 Task: Change  the formatting of the data to Which is  Less than 5, In conditional formating, put the option 'Green Fill with Dark Green Text. . 'add another formatting option Format As Table, insert the option Orange Table style Medium 3 , change the format of Column Width to AutoFit Column Widthand sort the data in Ascending order In the sheet   Powerhouse Sales templetes   book
Action: Mouse moved to (67, 137)
Screenshot: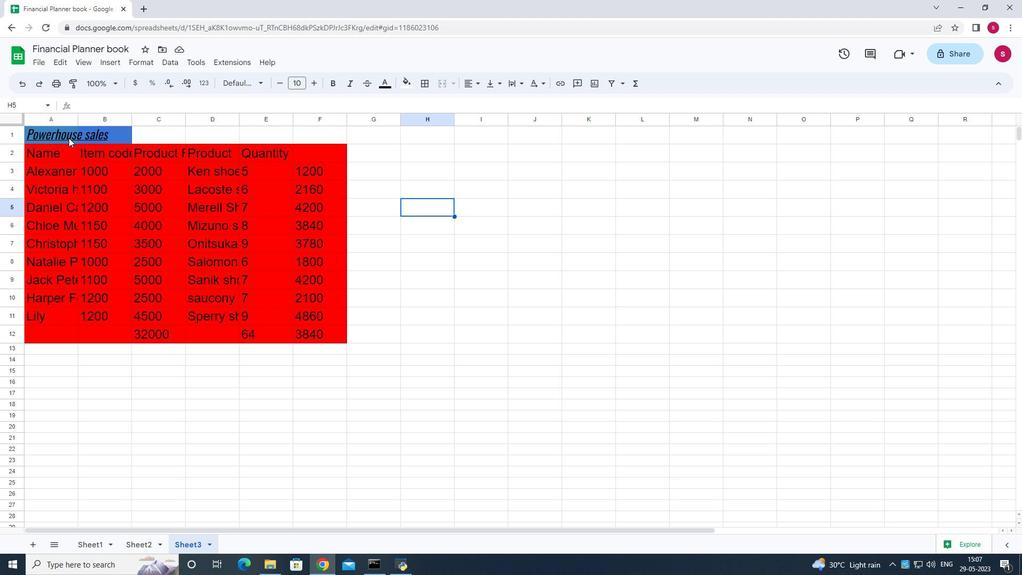 
Action: Mouse pressed left at (67, 137)
Screenshot: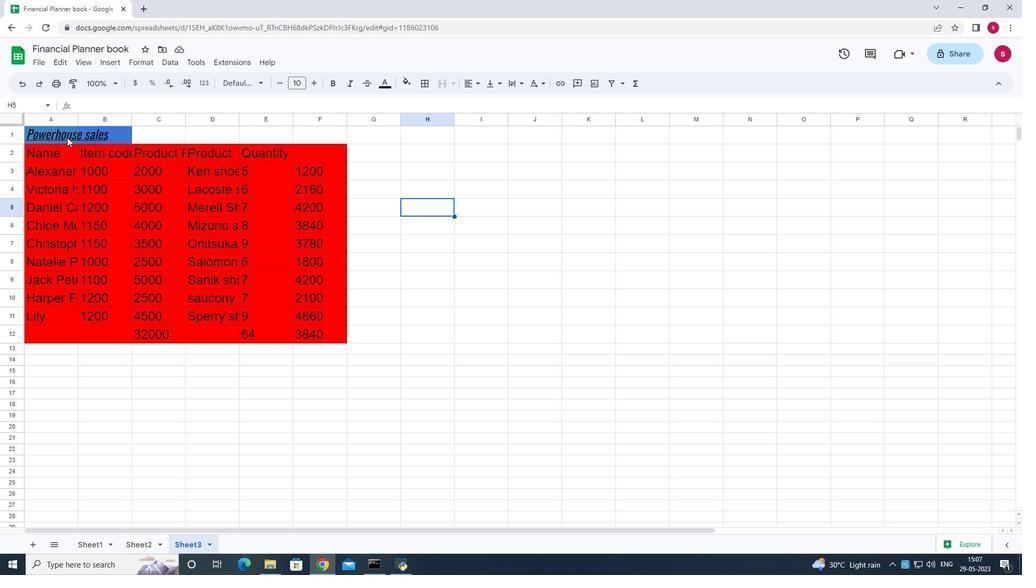 
Action: Mouse moved to (59, 150)
Screenshot: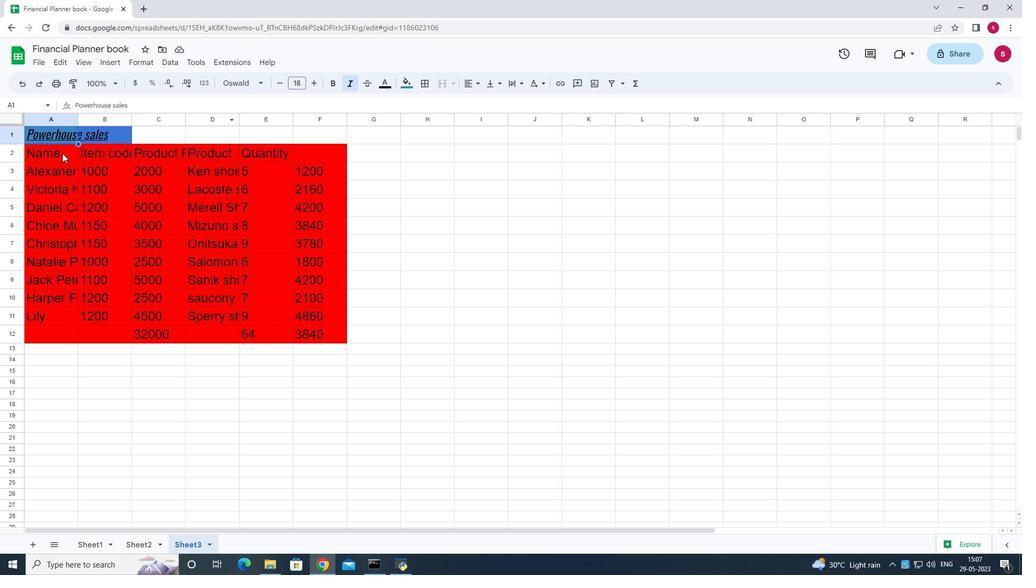 
Action: Mouse pressed left at (59, 150)
Screenshot: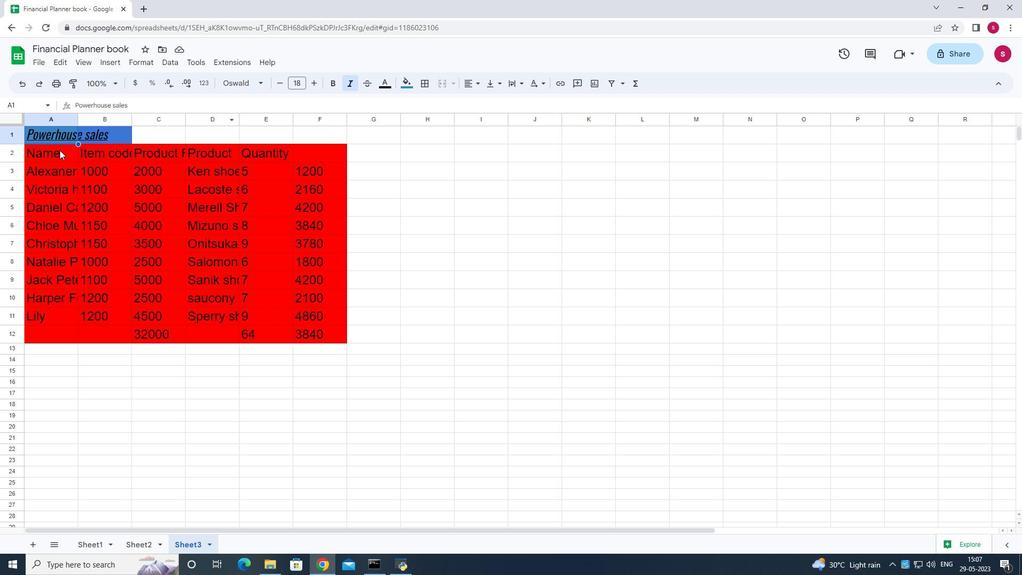 
Action: Mouse moved to (64, 151)
Screenshot: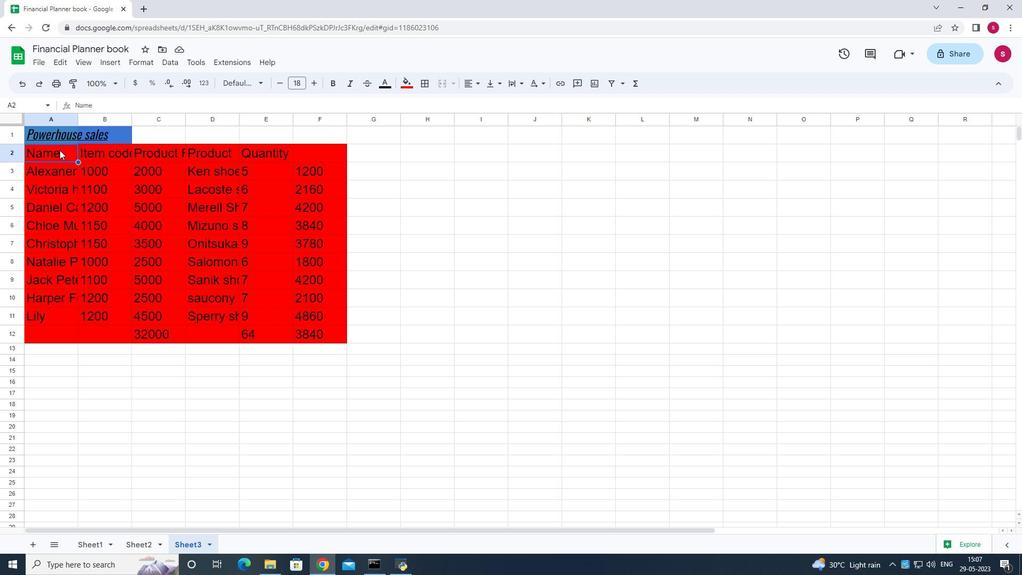 
Action: Mouse pressed left at (64, 151)
Screenshot: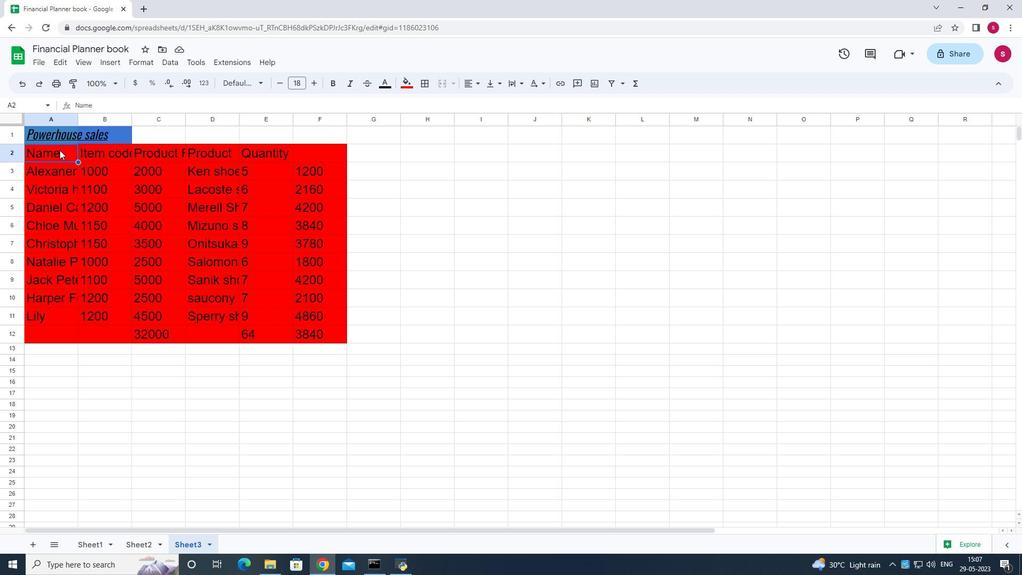 
Action: Mouse moved to (386, 89)
Screenshot: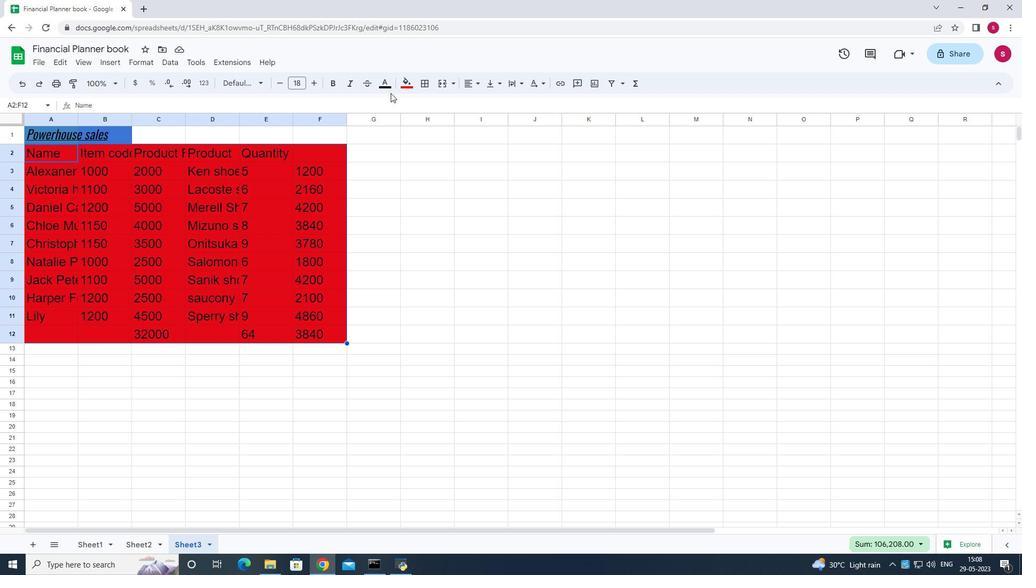 
Action: Mouse pressed left at (386, 89)
Screenshot: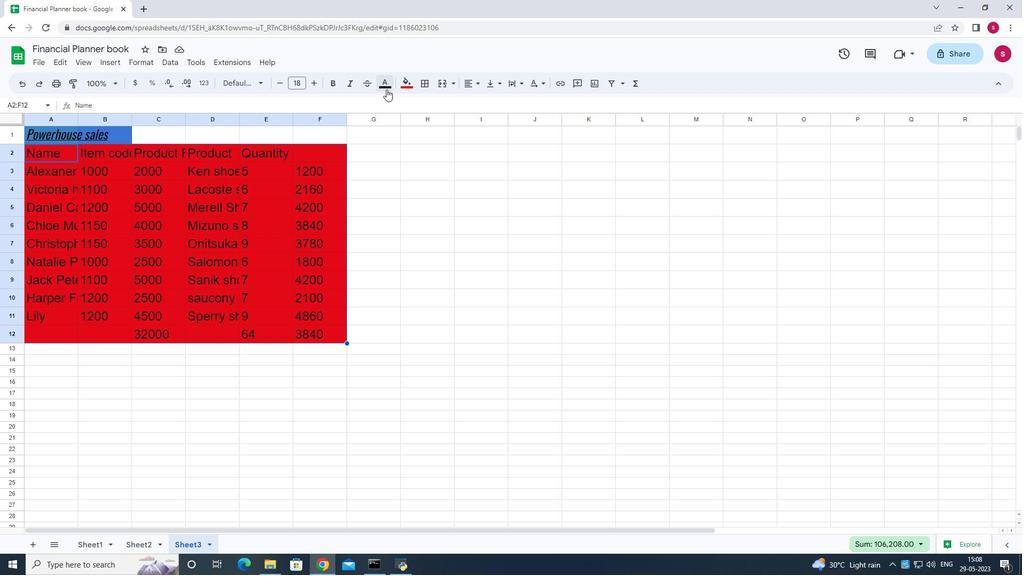 
Action: Mouse moved to (438, 189)
Screenshot: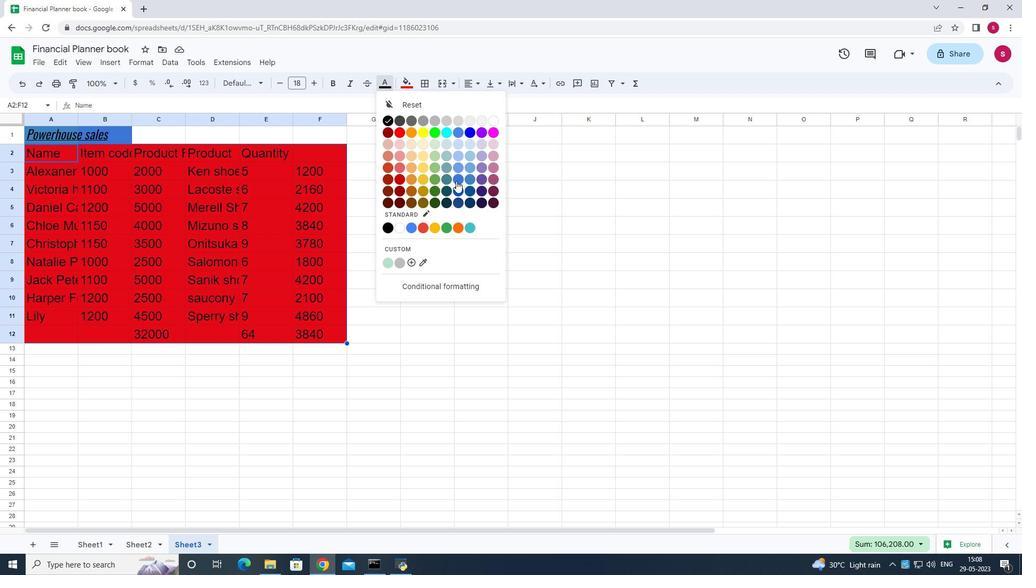 
Action: Mouse pressed left at (438, 189)
Screenshot: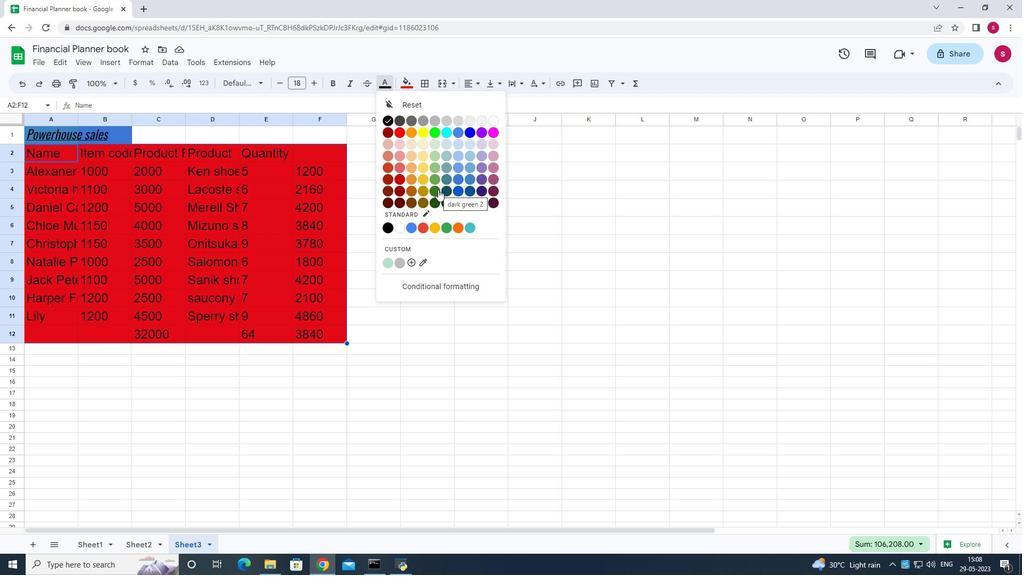
Action: Mouse moved to (410, 80)
Screenshot: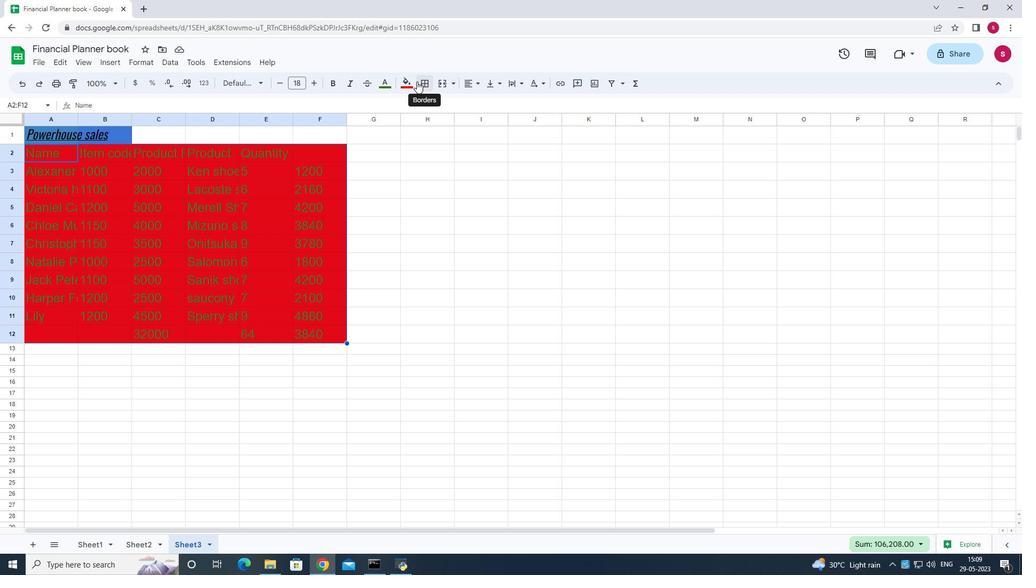 
Action: Mouse pressed left at (410, 80)
Screenshot: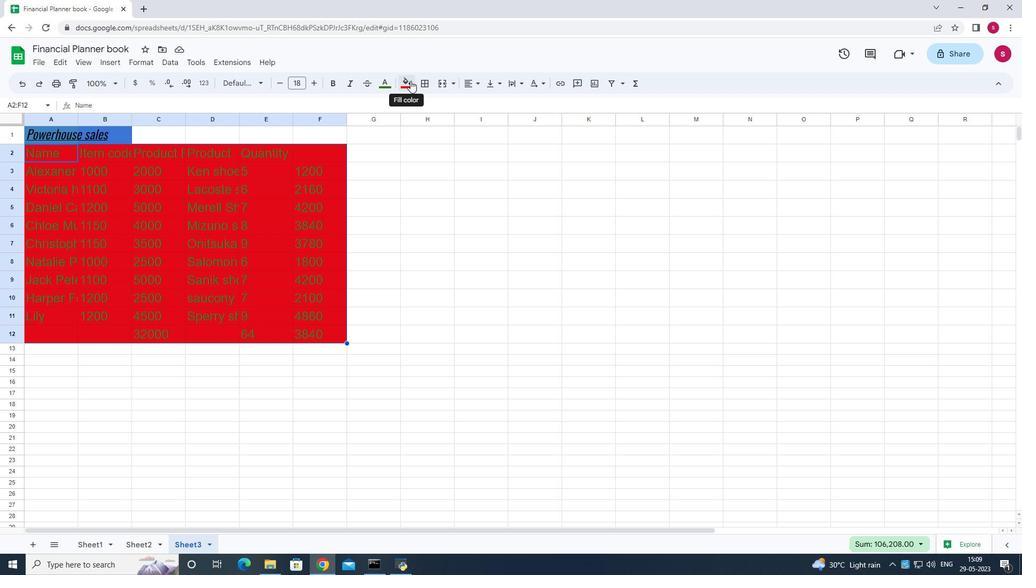 
Action: Mouse moved to (258, 75)
Screenshot: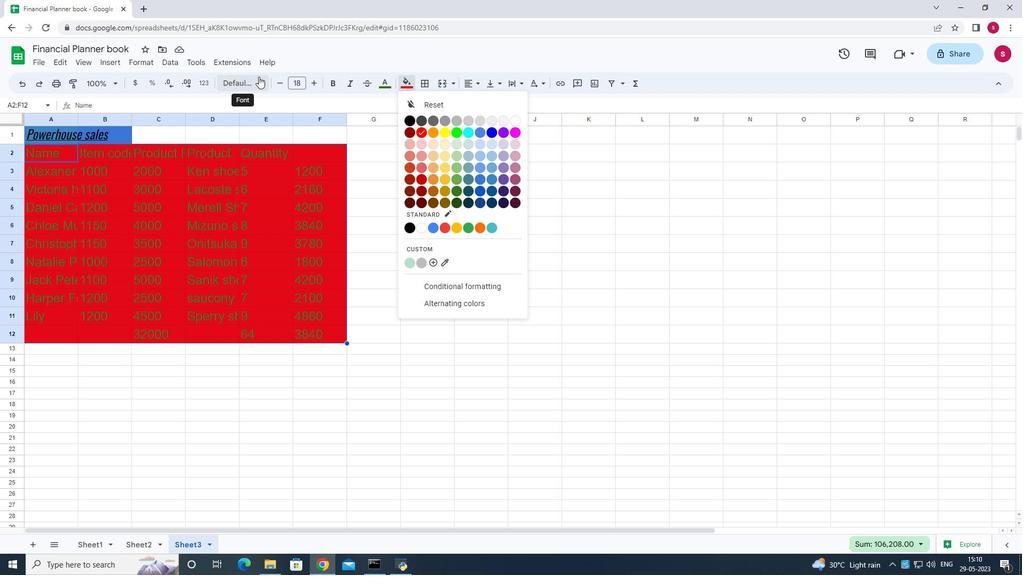 
Action: Mouse pressed left at (258, 75)
Screenshot: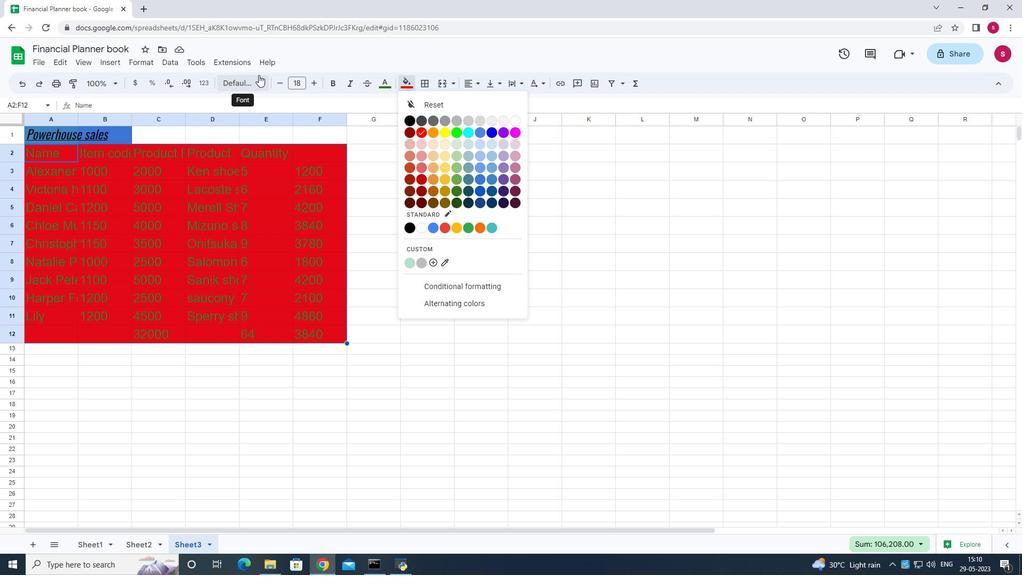 
Action: Mouse moved to (242, 294)
Screenshot: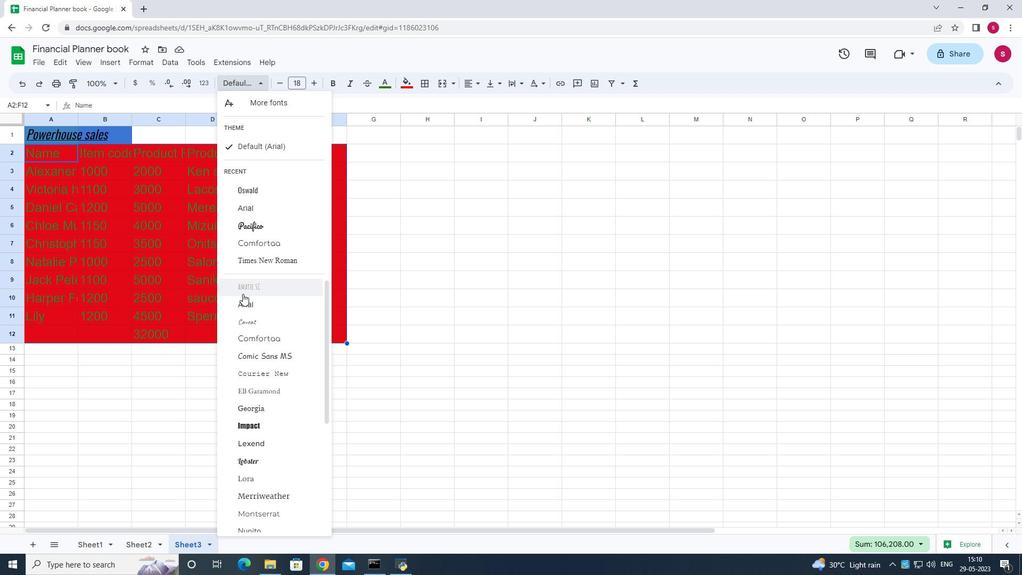 
Action: Mouse scrolled (242, 294) with delta (0, 0)
Screenshot: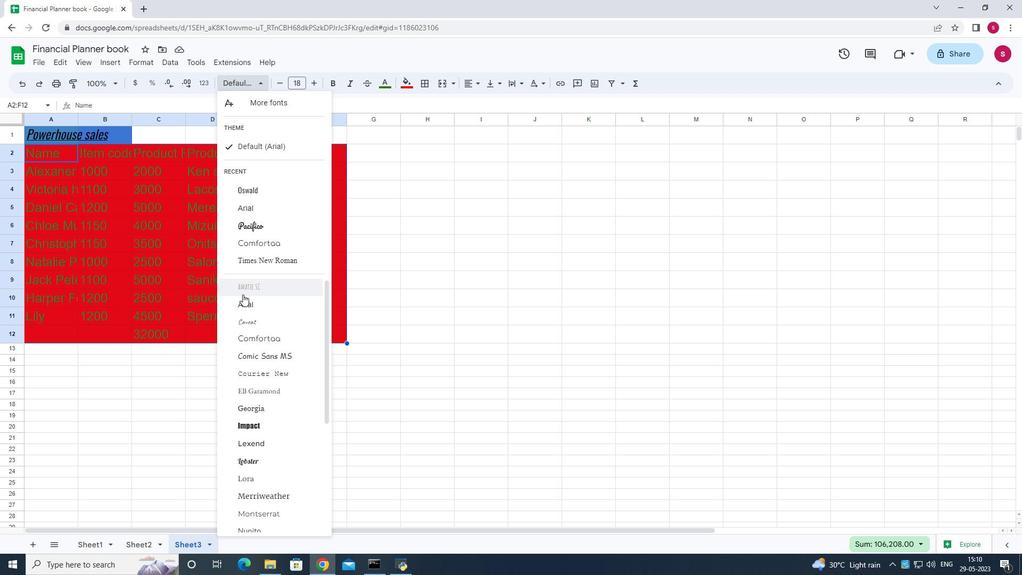 
Action: Mouse scrolled (242, 294) with delta (0, 0)
Screenshot: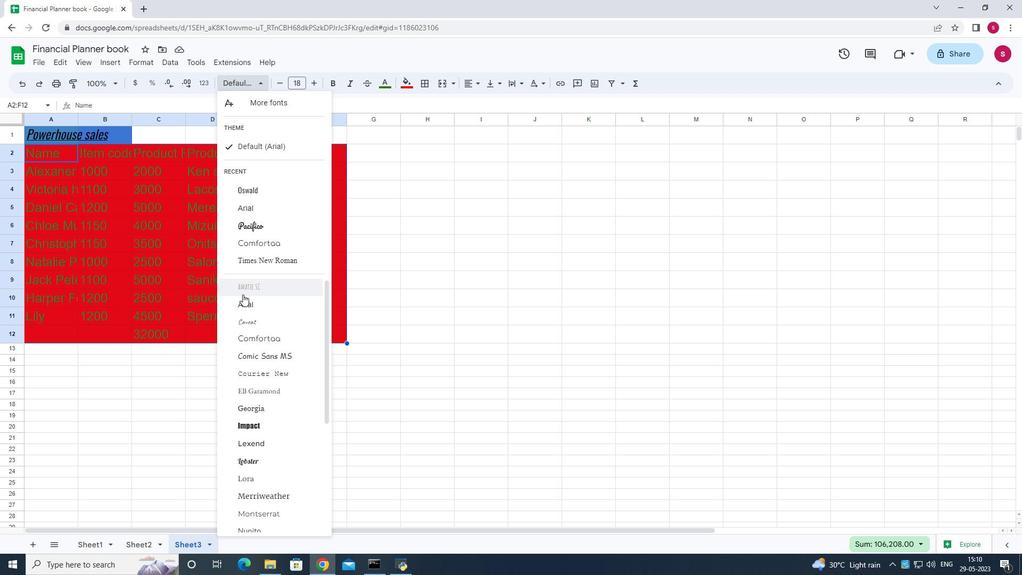 
Action: Mouse scrolled (242, 294) with delta (0, 0)
Screenshot: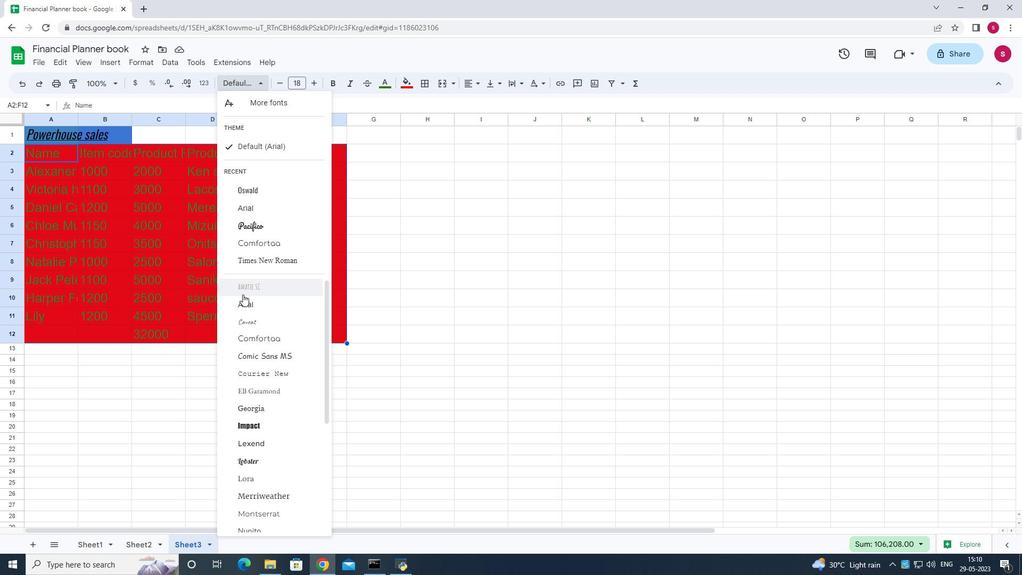 
Action: Mouse scrolled (242, 294) with delta (0, 0)
Screenshot: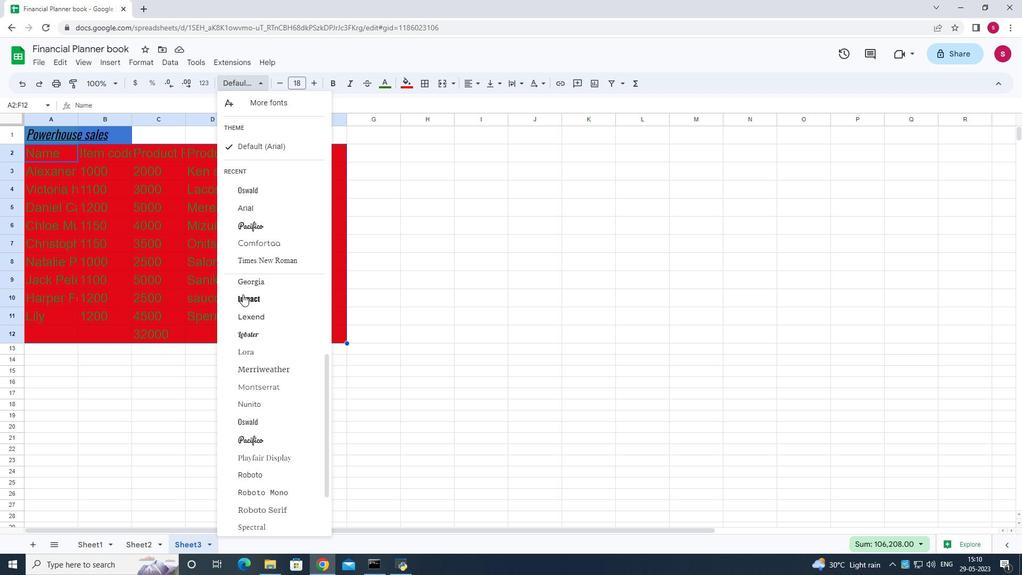 
Action: Mouse scrolled (242, 294) with delta (0, 0)
Screenshot: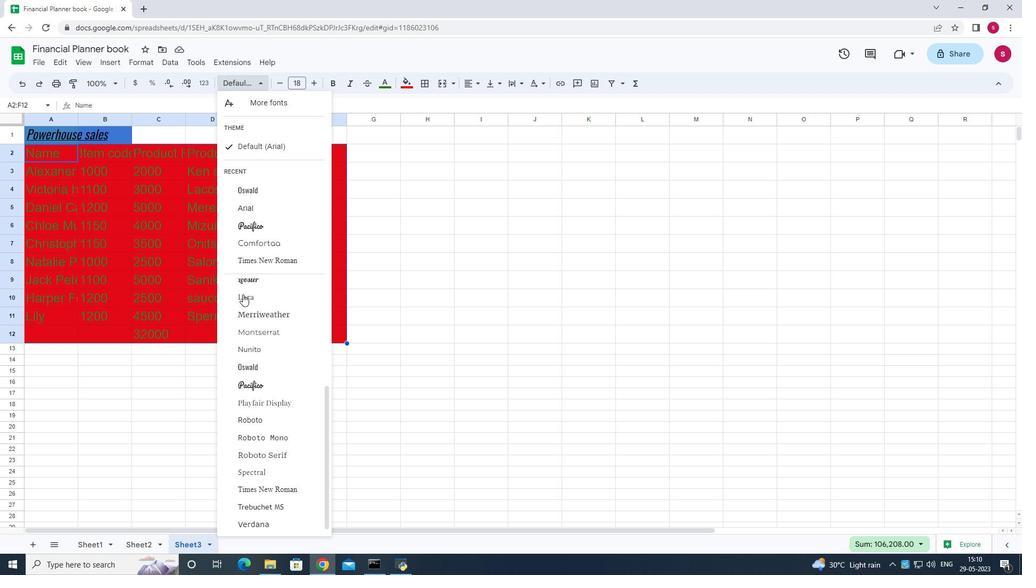 
Action: Mouse scrolled (242, 294) with delta (0, 0)
Screenshot: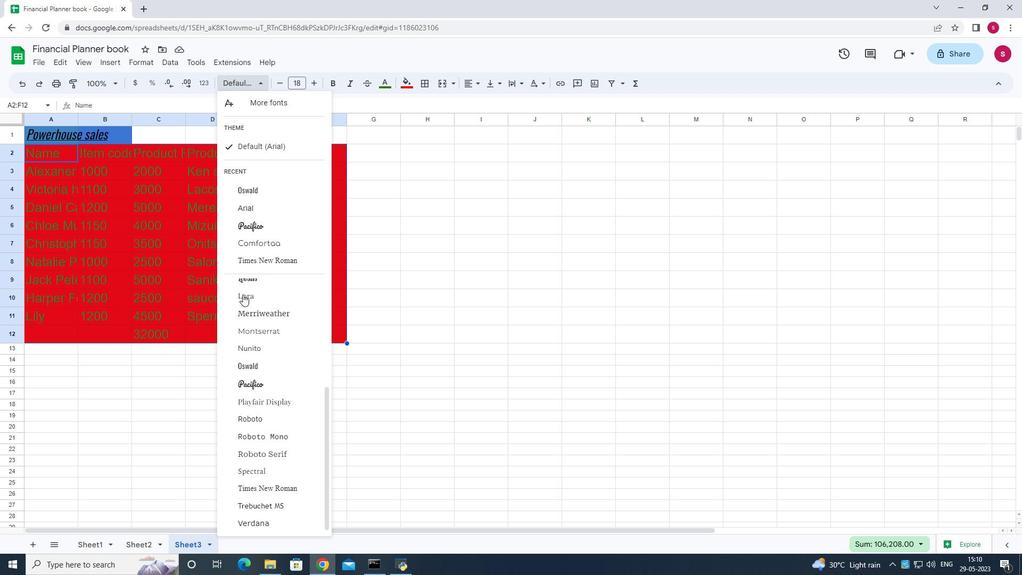 
Action: Mouse scrolled (242, 294) with delta (0, 0)
Screenshot: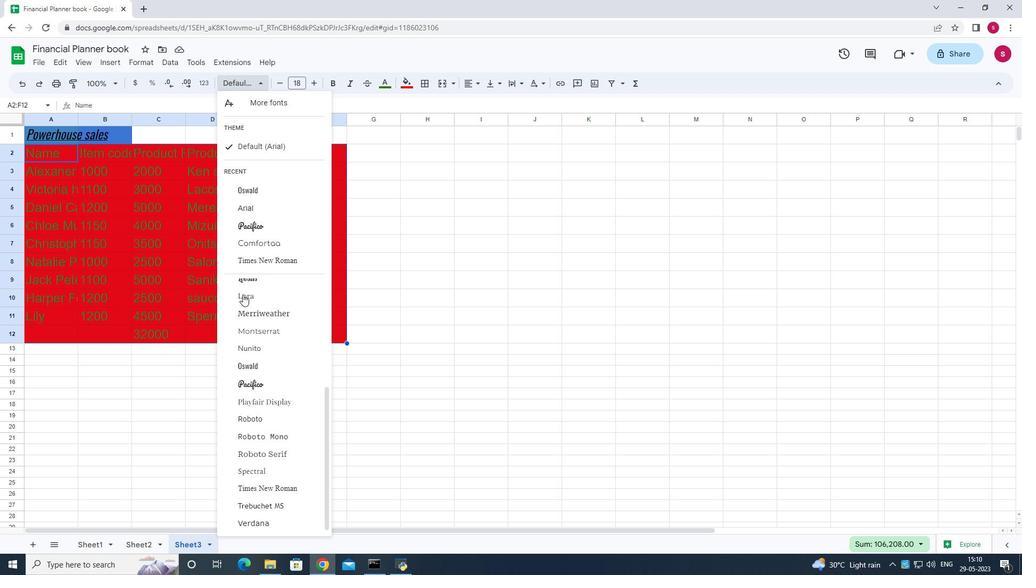 
Action: Mouse moved to (588, 317)
Screenshot: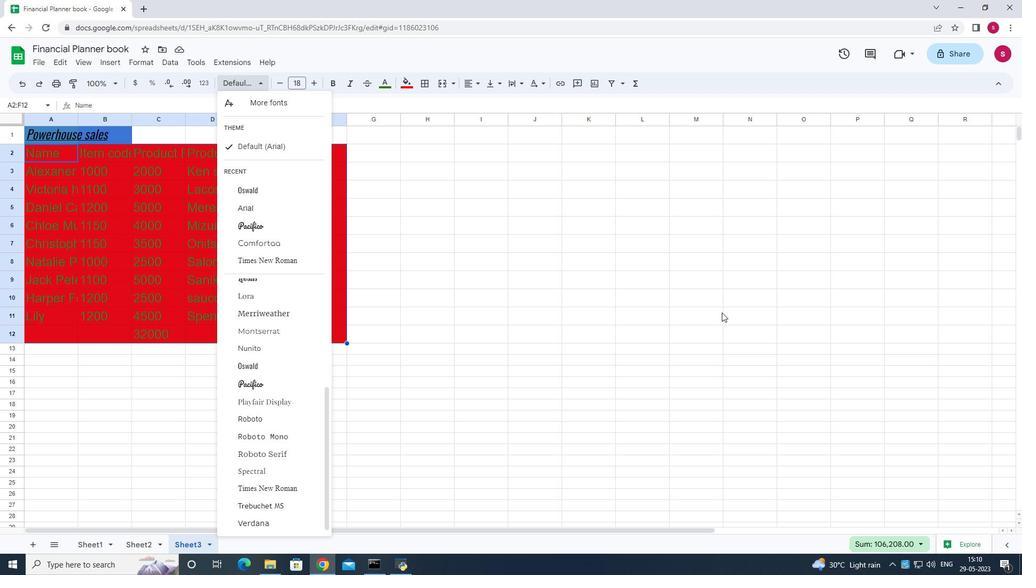 
Action: Mouse pressed left at (588, 317)
Screenshot: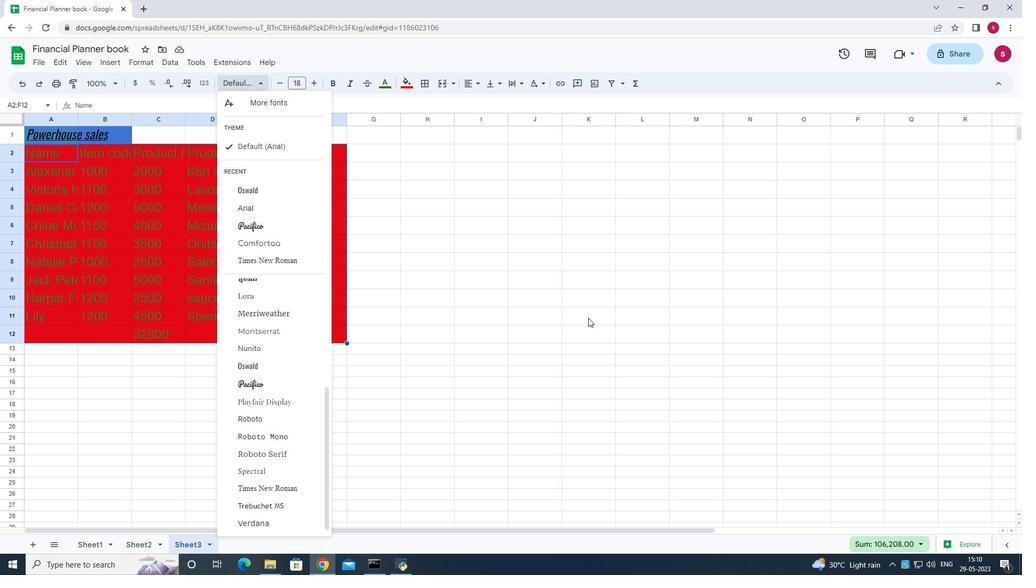 
Action: Mouse moved to (116, 62)
Screenshot: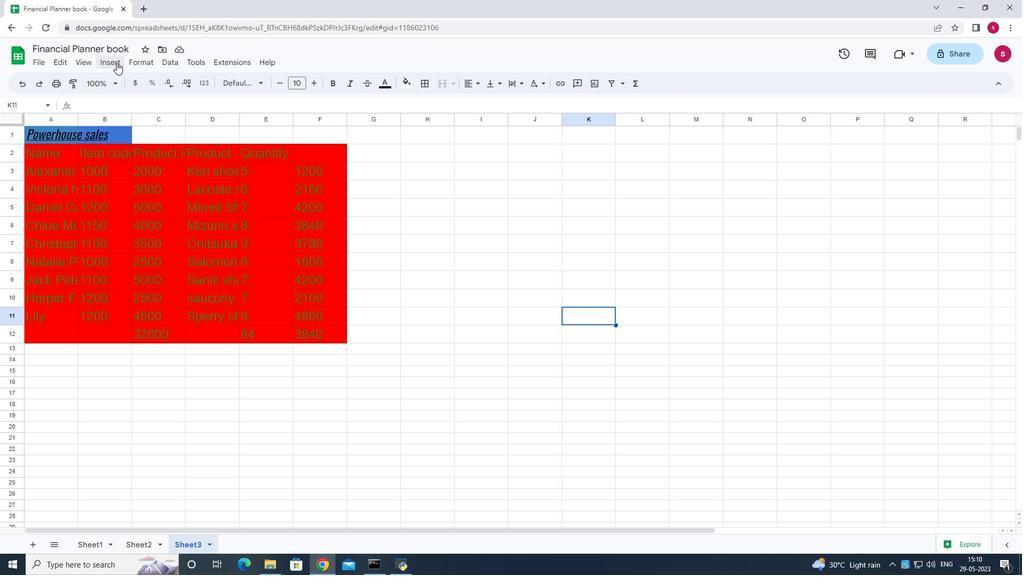 
Action: Mouse pressed left at (116, 62)
Screenshot: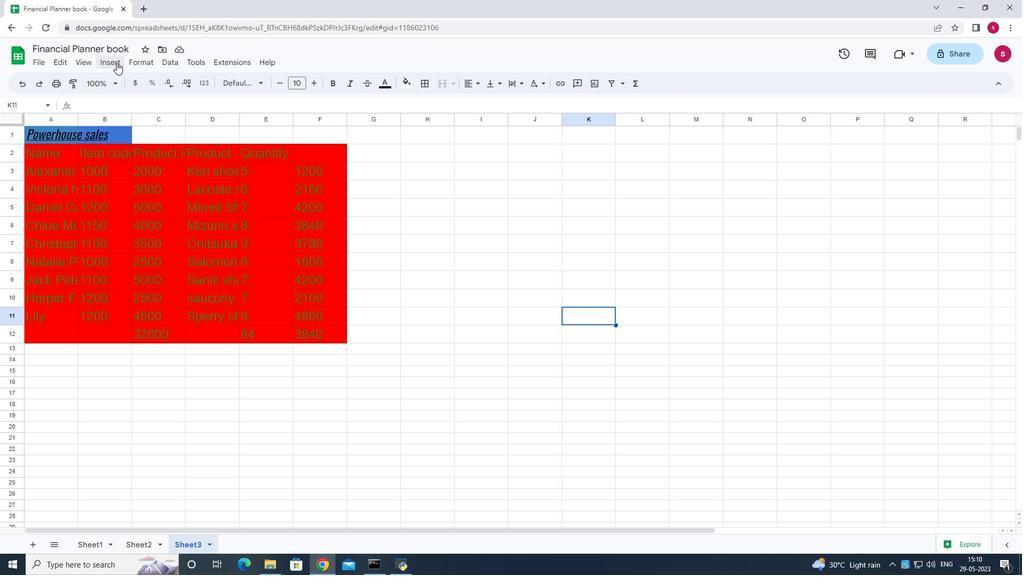 
Action: Mouse moved to (150, 189)
Screenshot: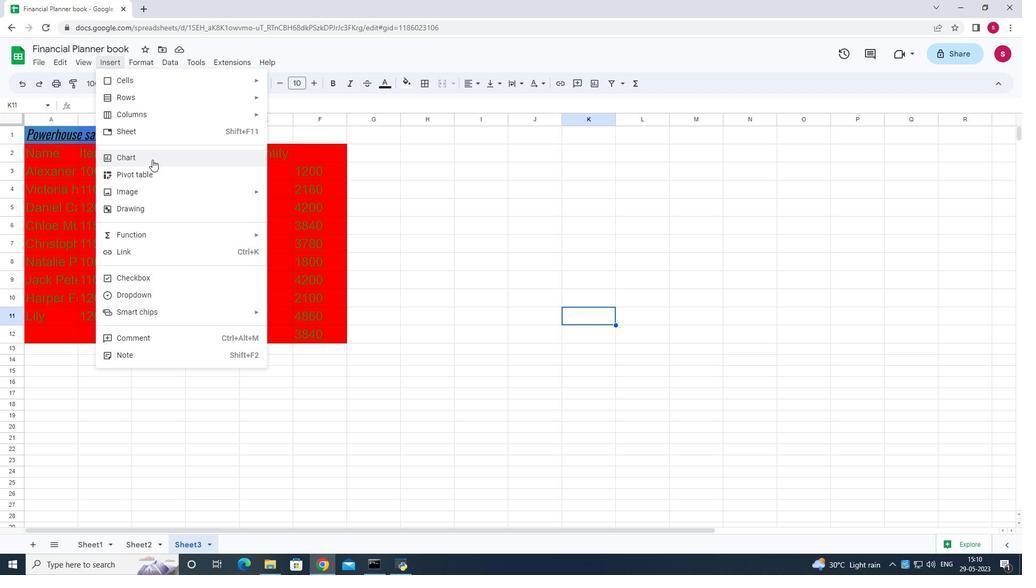 
Action: Mouse scrolled (150, 189) with delta (0, 0)
Screenshot: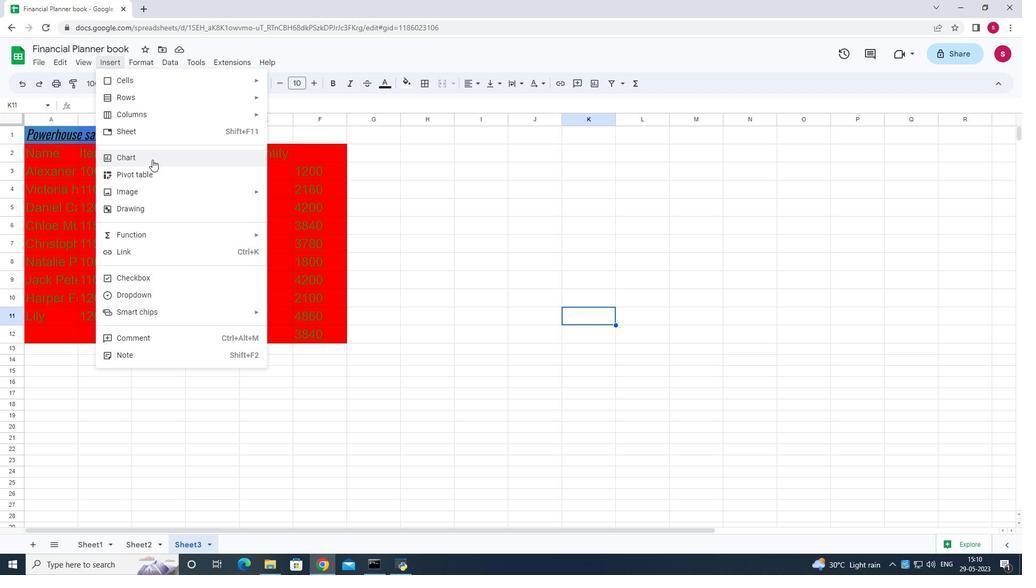 
Action: Mouse moved to (429, 207)
Screenshot: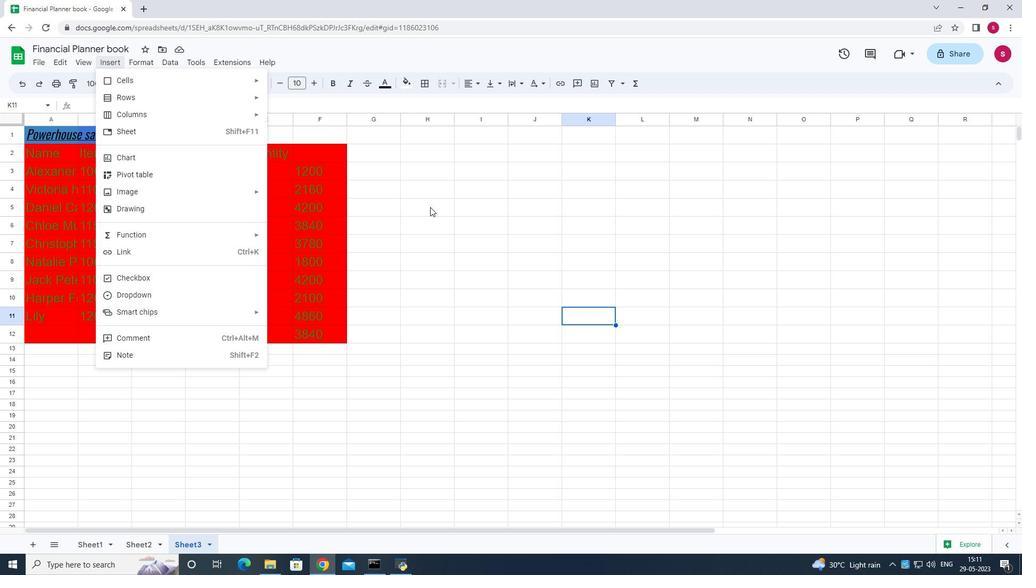 
Action: Mouse pressed left at (429, 207)
Screenshot: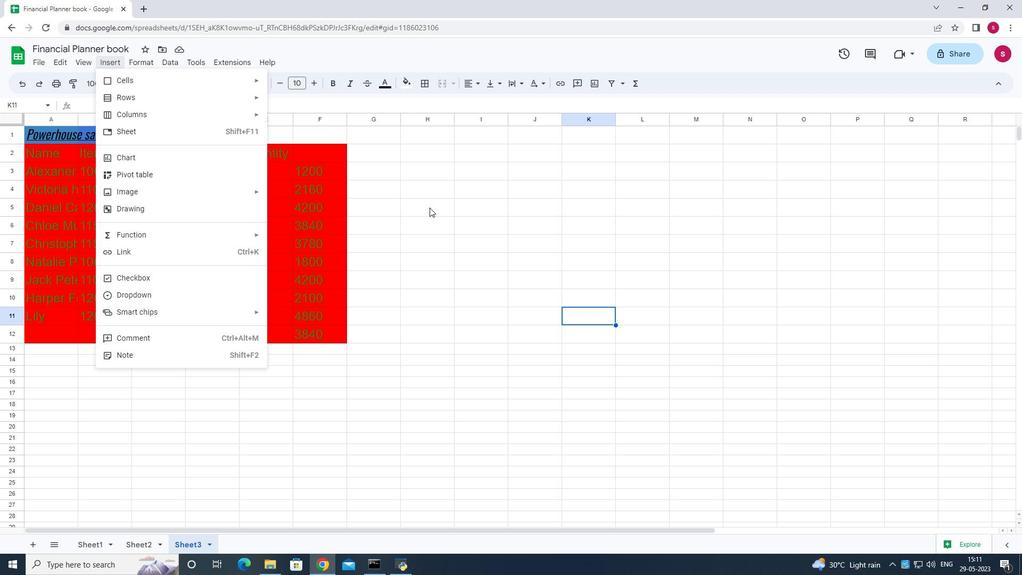 
Action: Mouse moved to (79, 57)
Screenshot: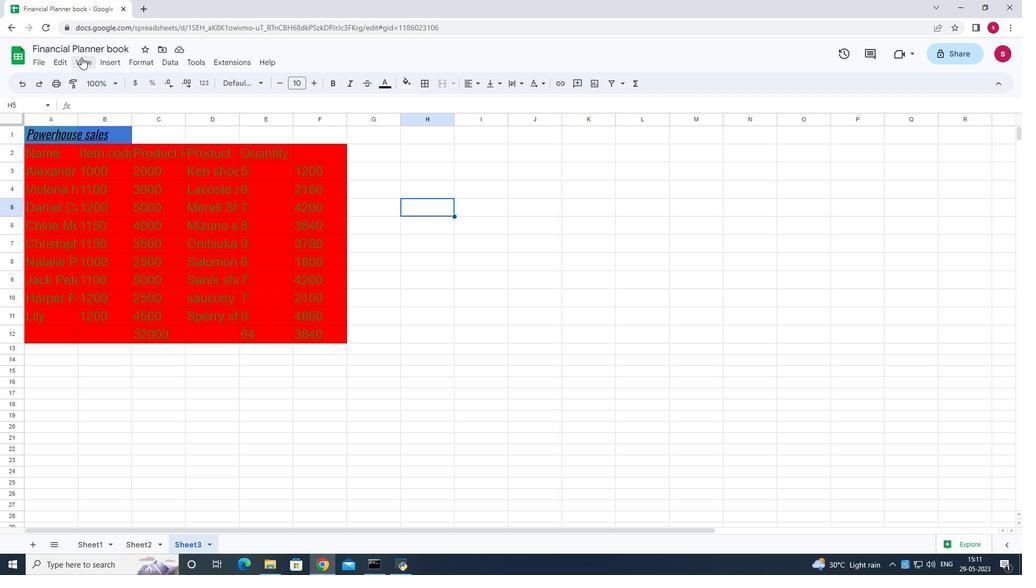 
Action: Mouse pressed left at (79, 57)
Screenshot: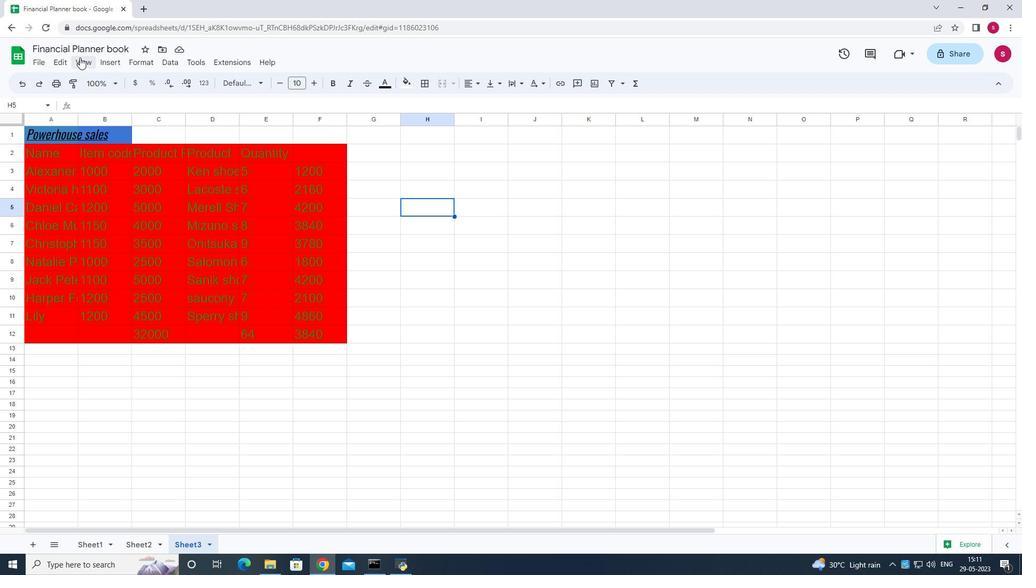 
Action: Mouse moved to (113, 55)
Screenshot: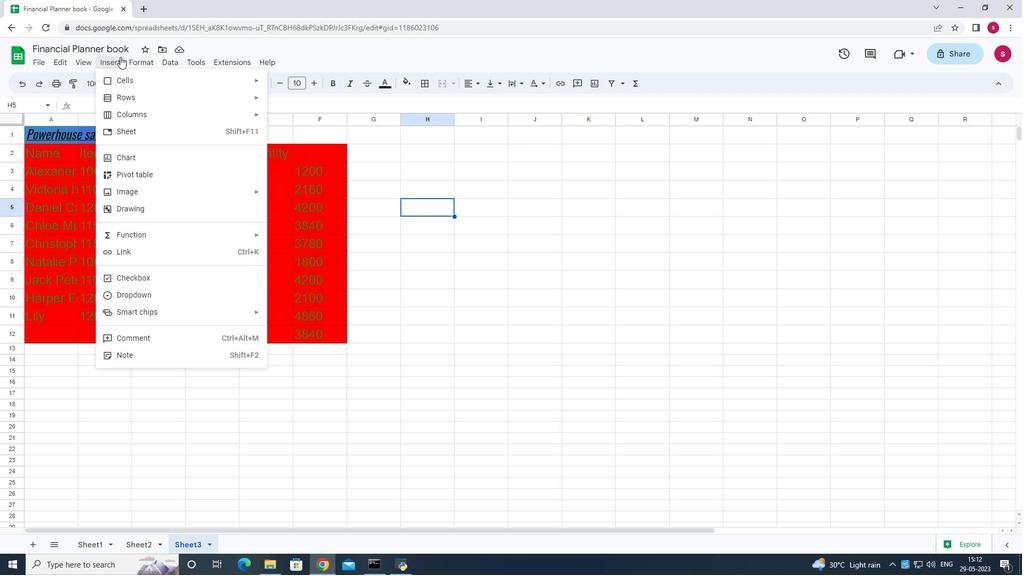 
Action: Mouse pressed left at (113, 55)
Screenshot: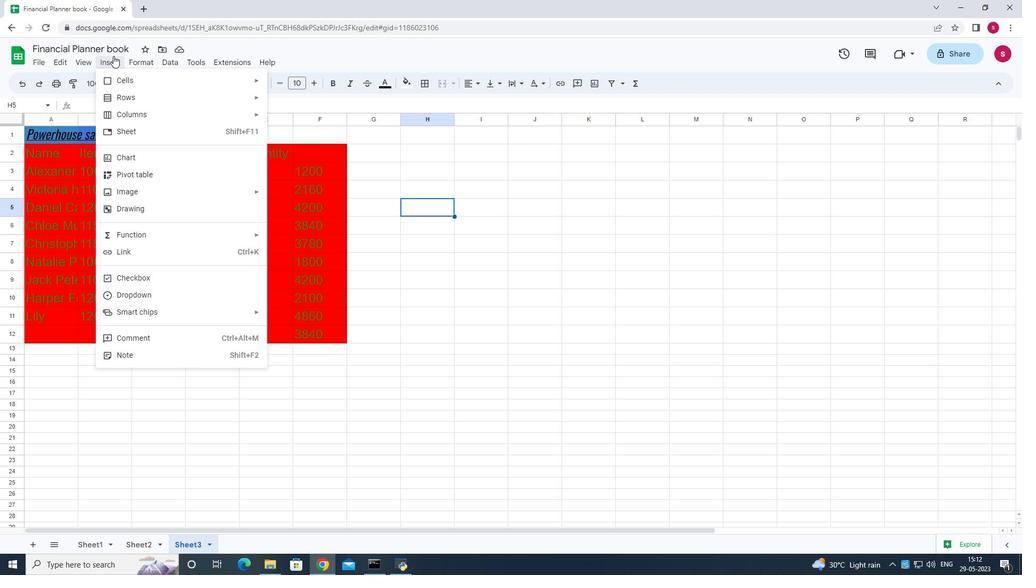
Action: Mouse pressed left at (113, 55)
Screenshot: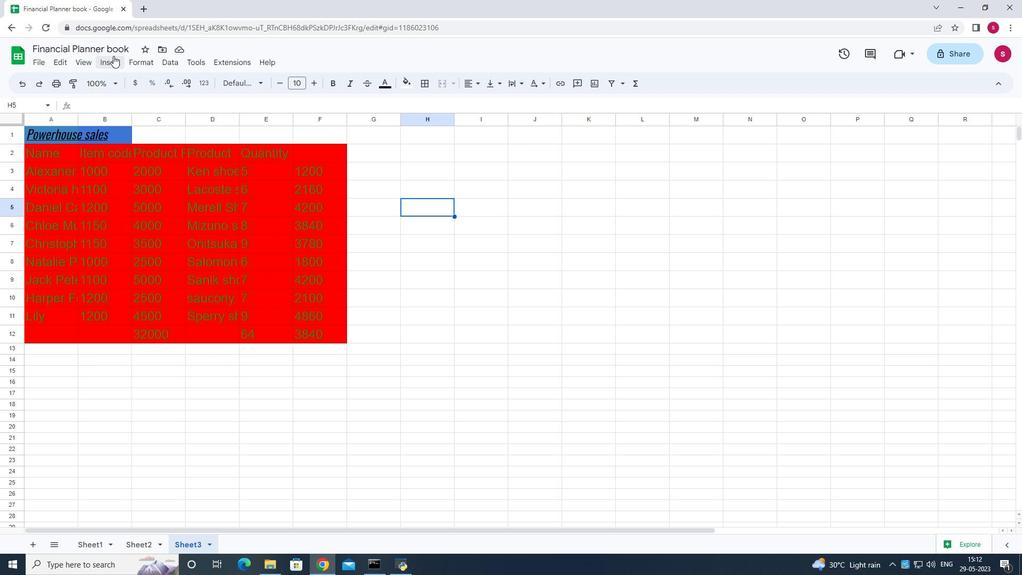 
Action: Mouse moved to (130, 94)
Screenshot: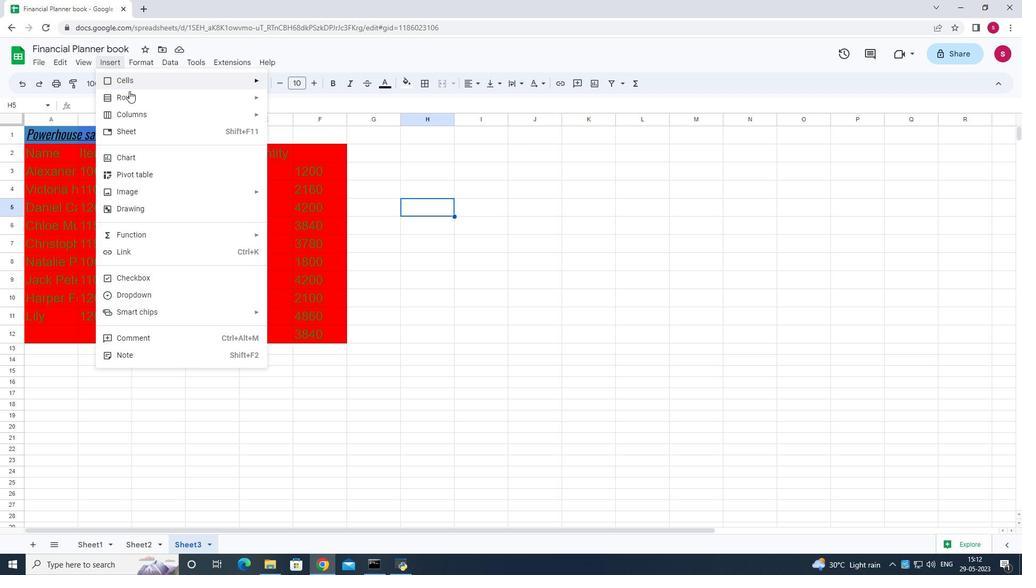 
Action: Mouse pressed left at (130, 94)
Screenshot: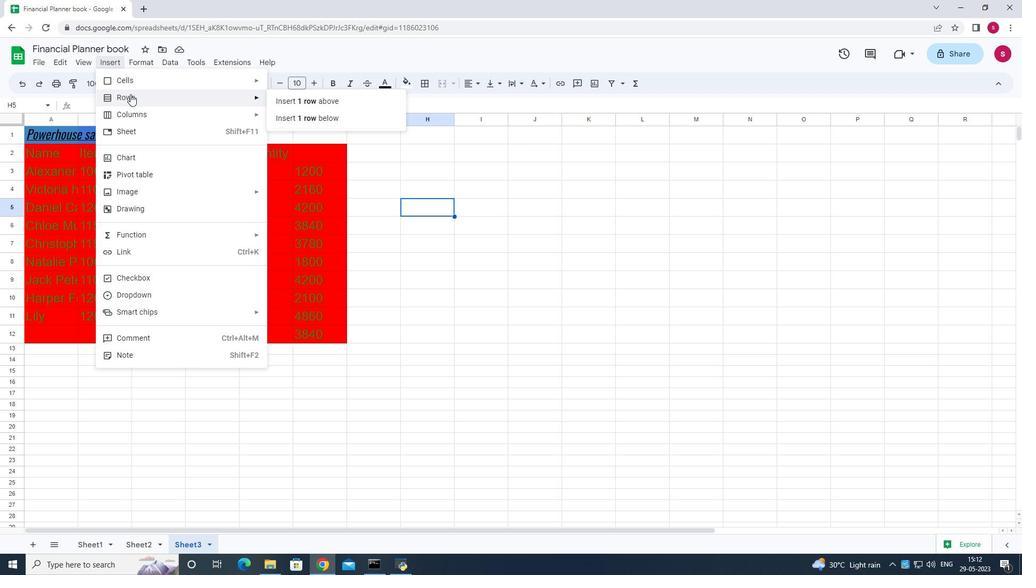 
Action: Mouse moved to (445, 223)
Screenshot: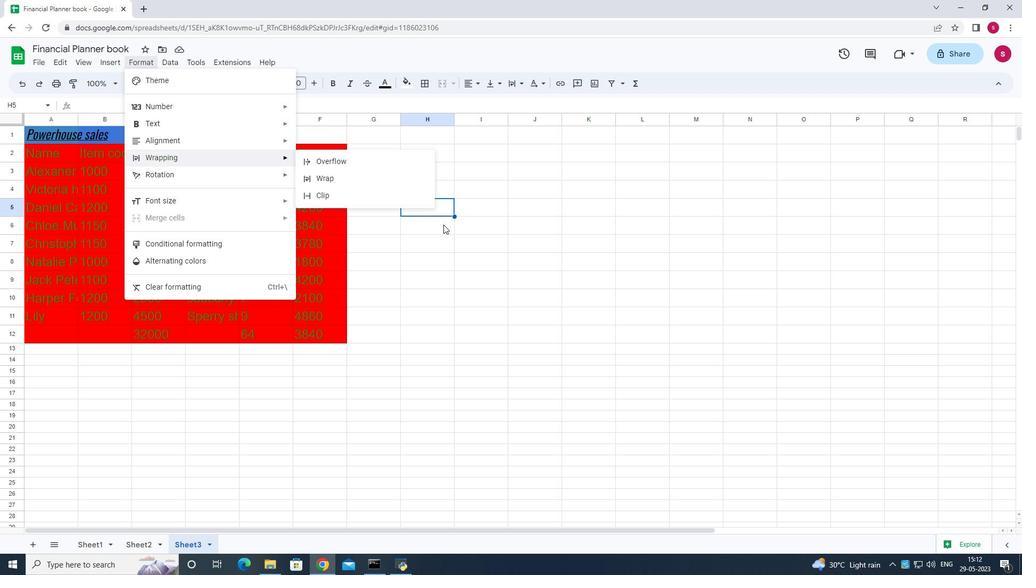 
Action: Mouse pressed left at (445, 223)
Screenshot: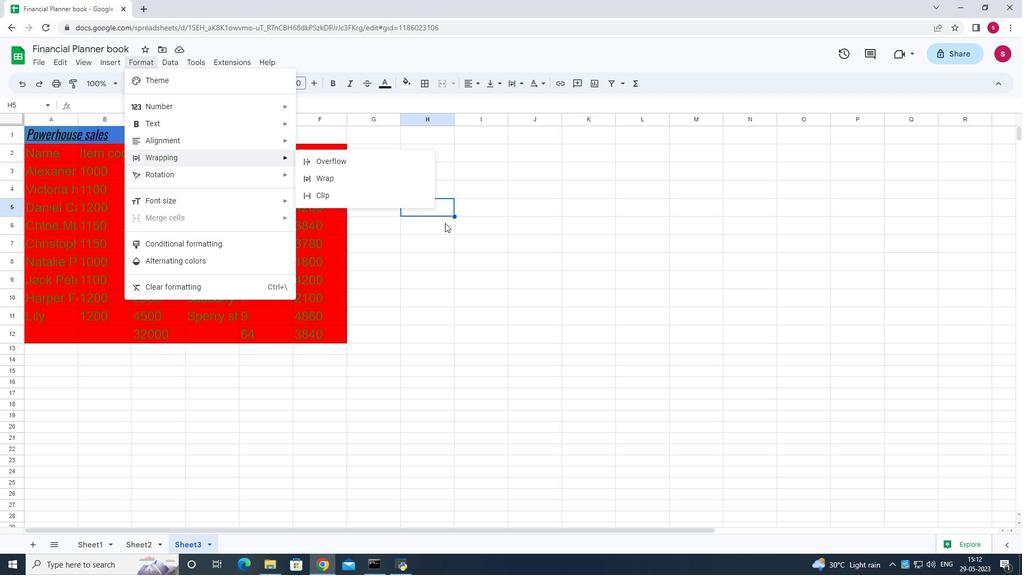 
Action: Mouse moved to (149, 58)
Screenshot: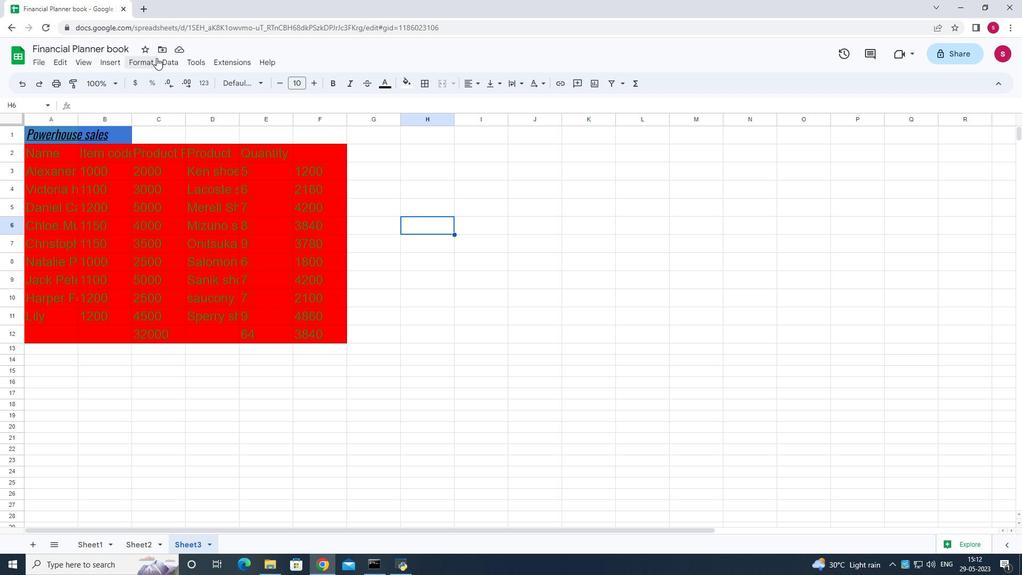 
Action: Mouse pressed left at (149, 58)
Screenshot: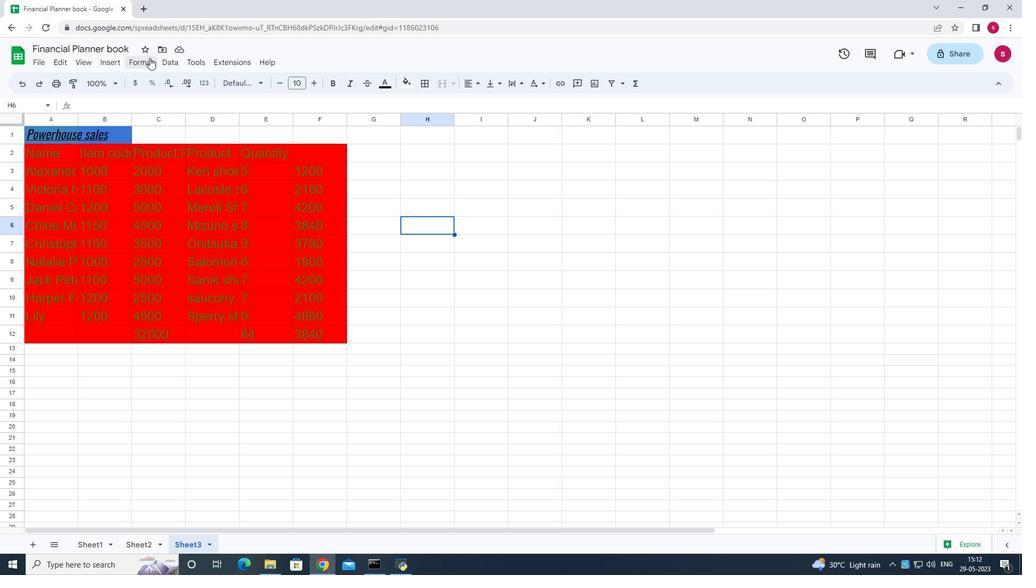 
Action: Mouse moved to (174, 198)
Screenshot: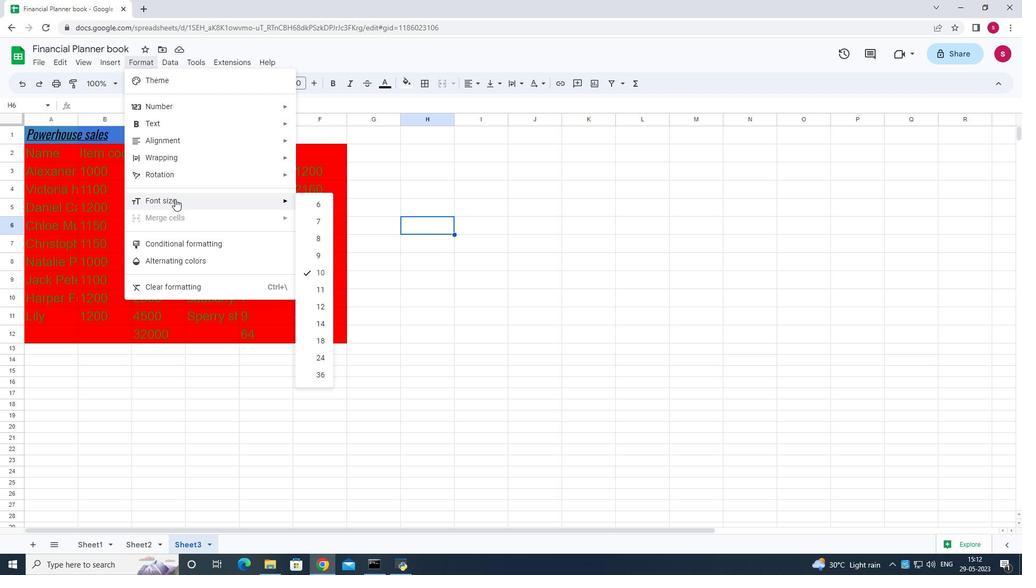
Action: Mouse pressed left at (174, 198)
Screenshot: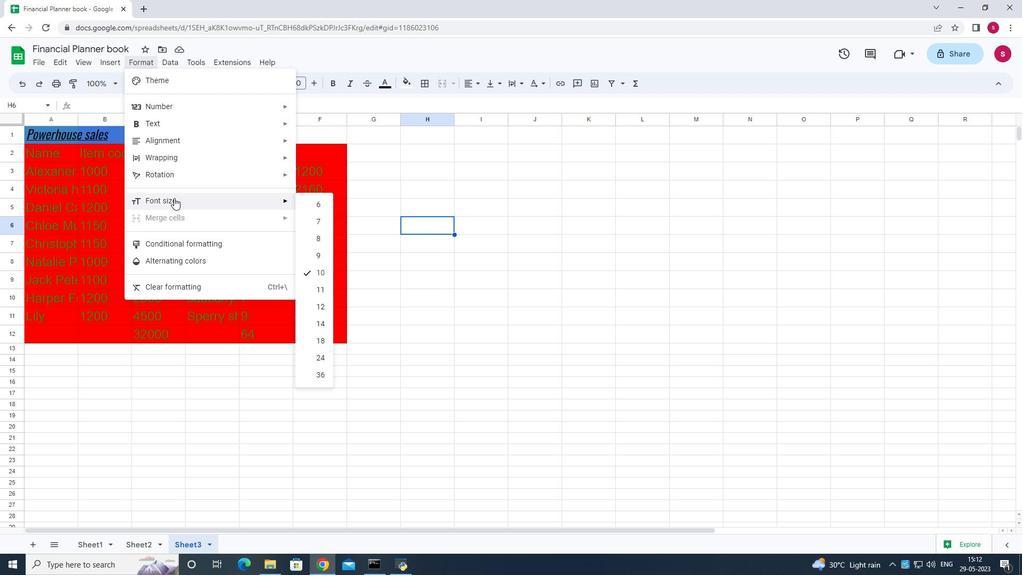 
Action: Mouse moved to (206, 197)
Screenshot: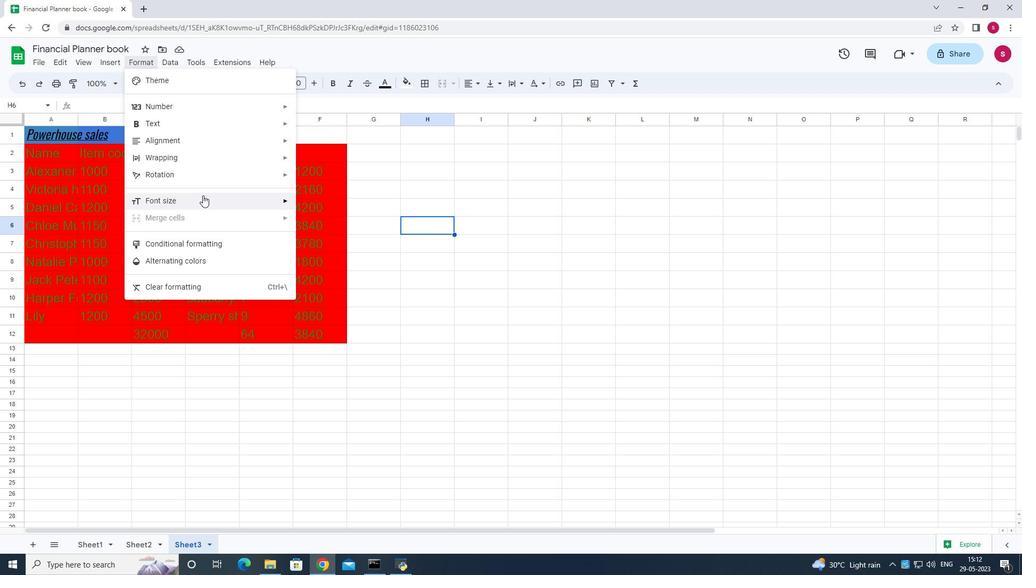 
Action: Mouse pressed left at (206, 197)
Screenshot: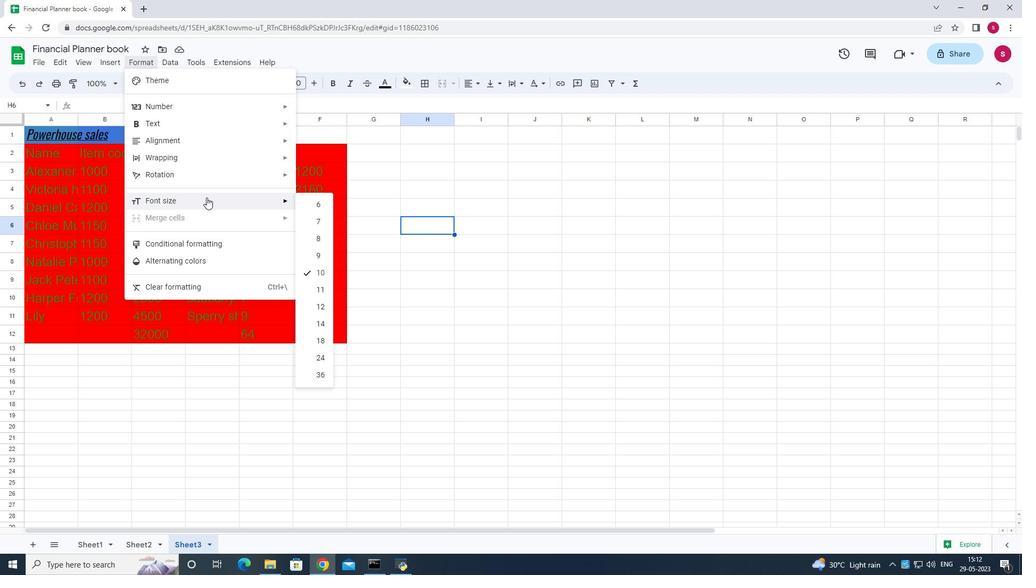 
Action: Mouse moved to (347, 154)
Screenshot: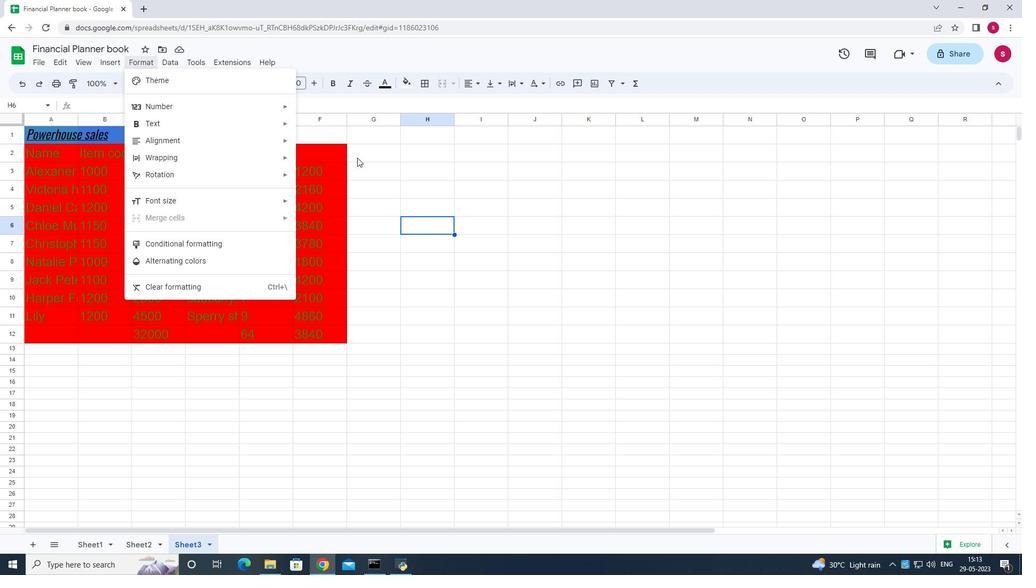 
Action: Mouse pressed left at (347, 154)
Screenshot: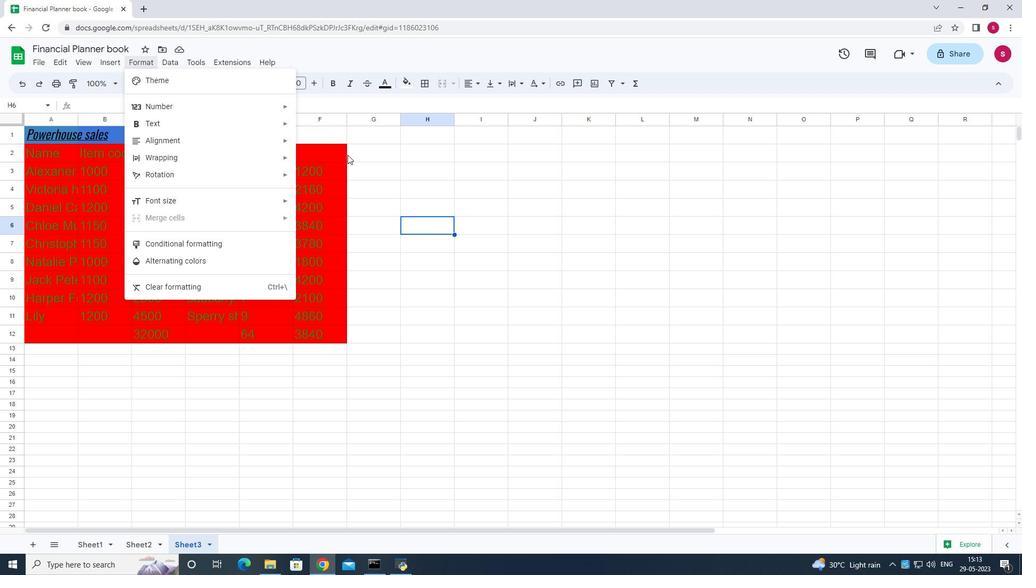 
Action: Mouse moved to (229, 56)
Screenshot: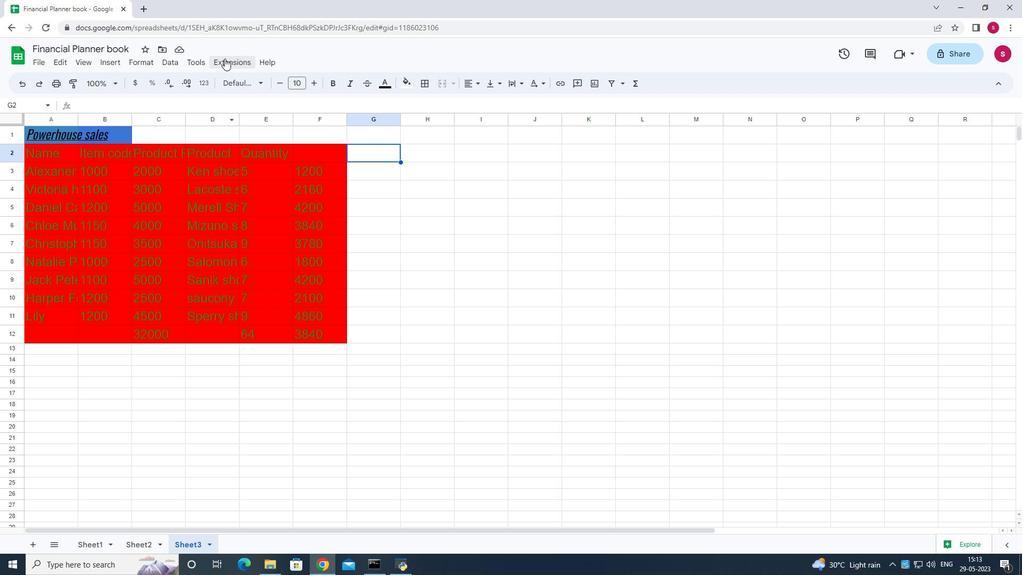 
Action: Mouse pressed left at (229, 56)
Screenshot: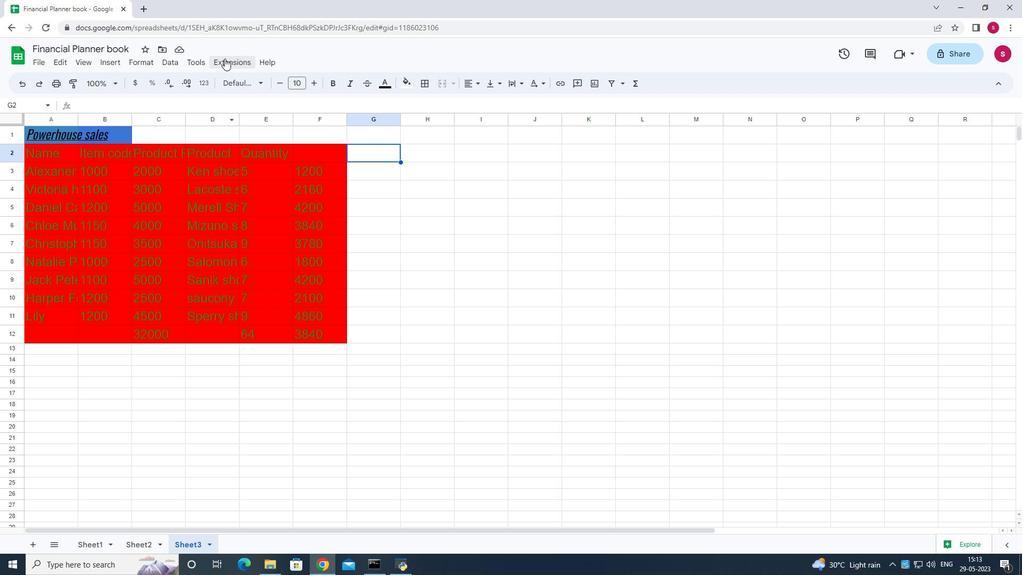 
Action: Mouse moved to (164, 99)
Screenshot: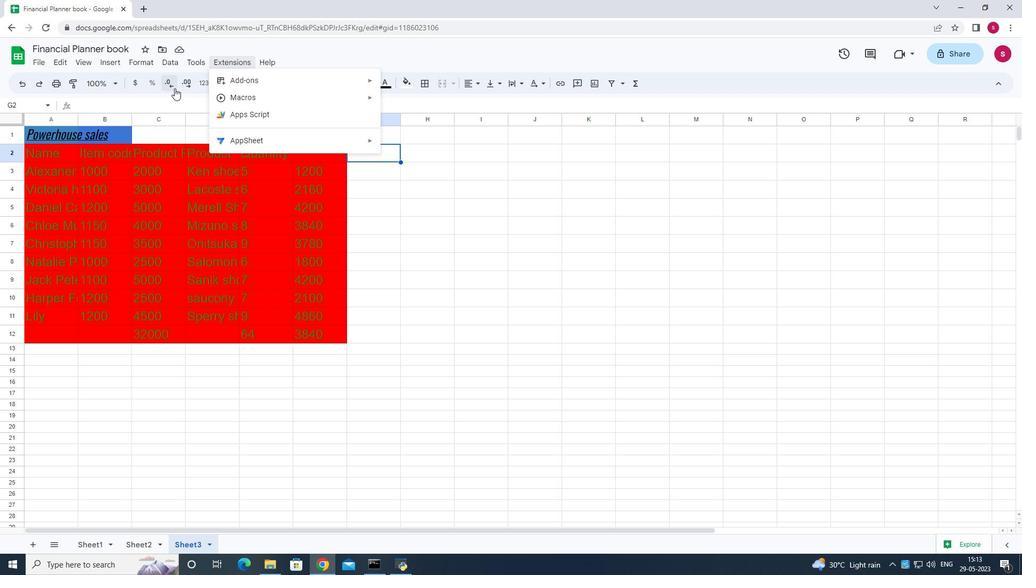 
Action: Mouse pressed left at (164, 99)
Screenshot: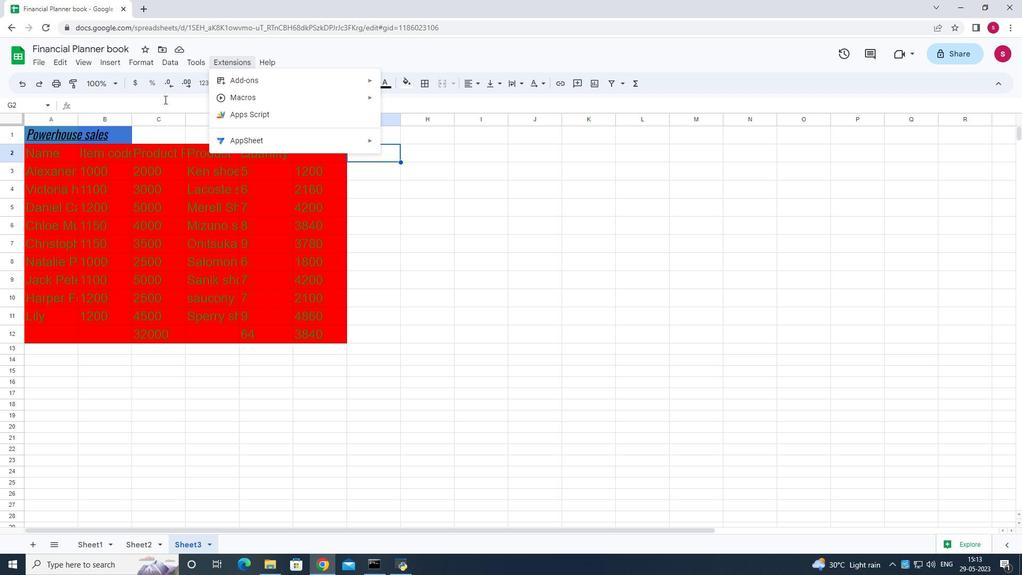 
Action: Mouse moved to (256, 60)
Screenshot: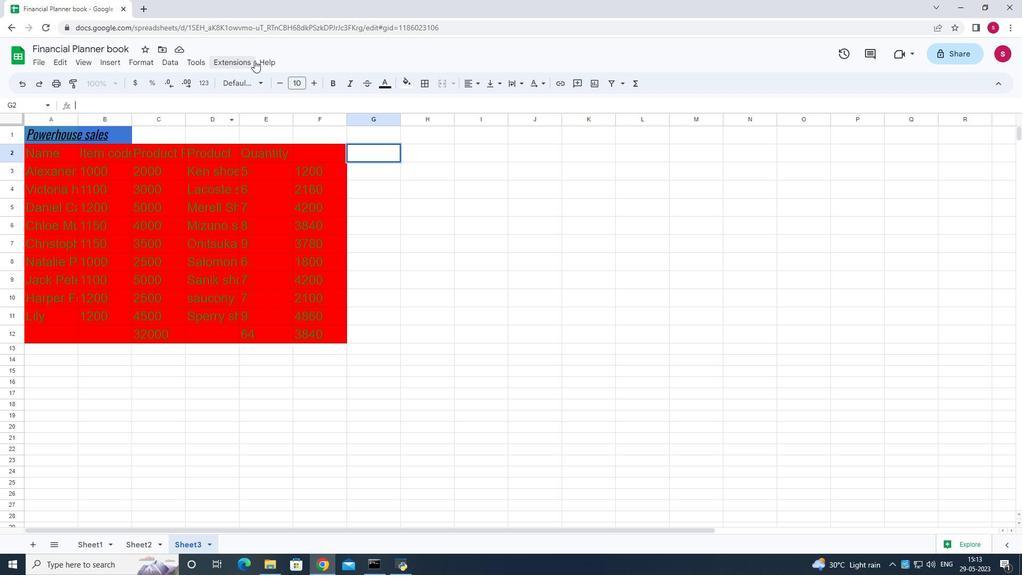 
Action: Mouse pressed left at (256, 60)
Screenshot: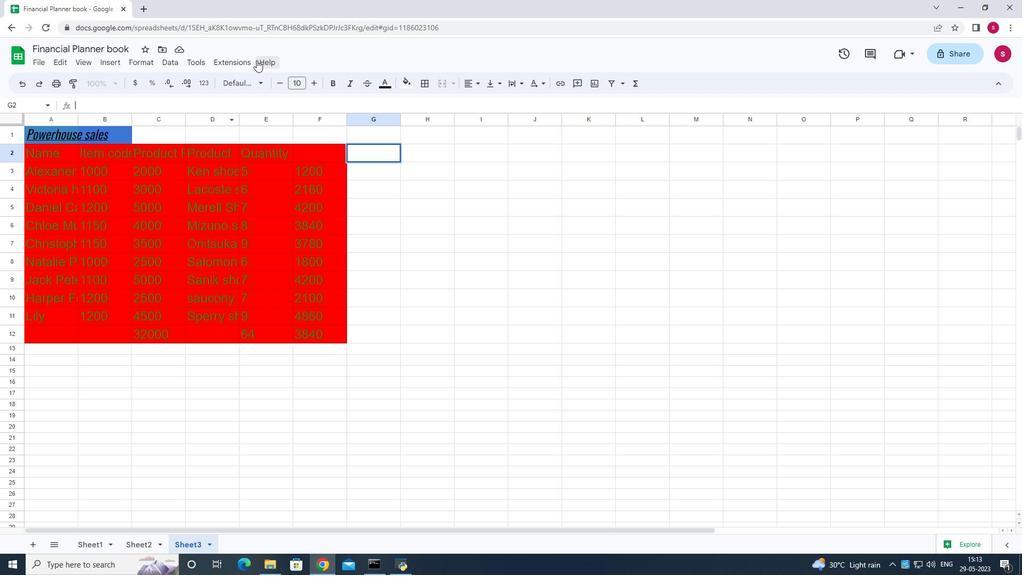 
Action: Mouse moved to (231, 124)
Screenshot: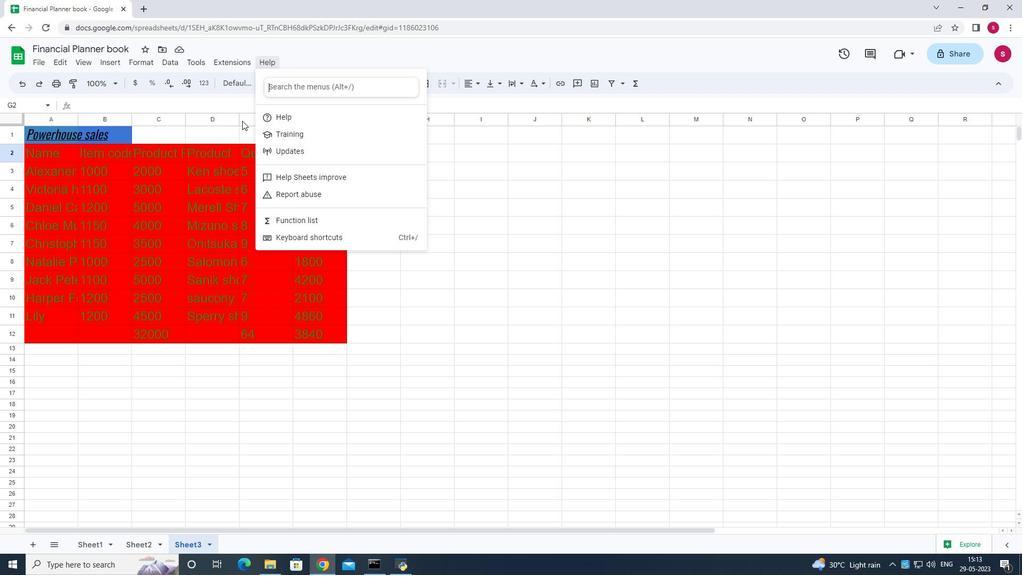 
Action: Mouse pressed left at (231, 124)
Screenshot: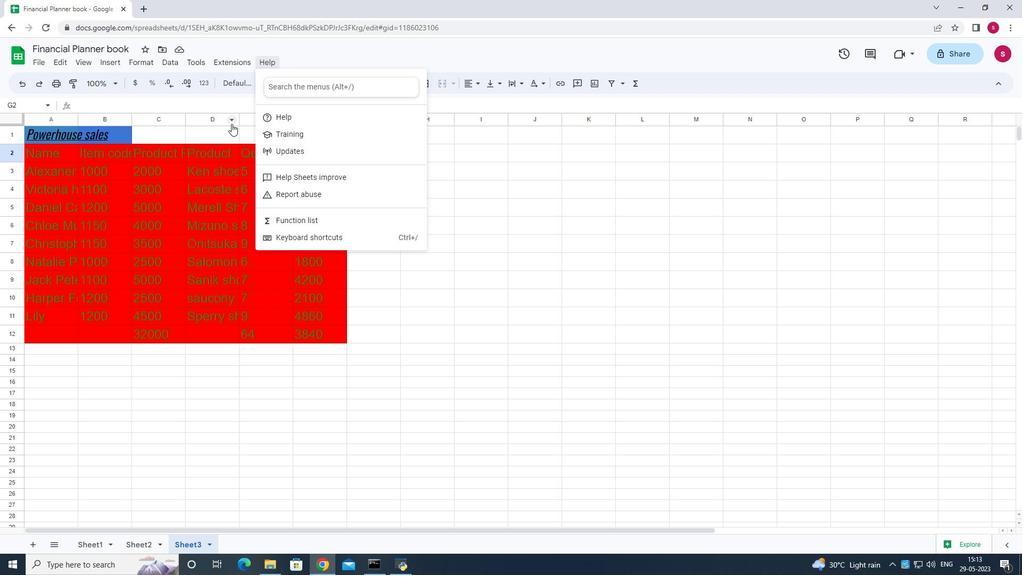 
Action: Mouse moved to (525, 363)
Screenshot: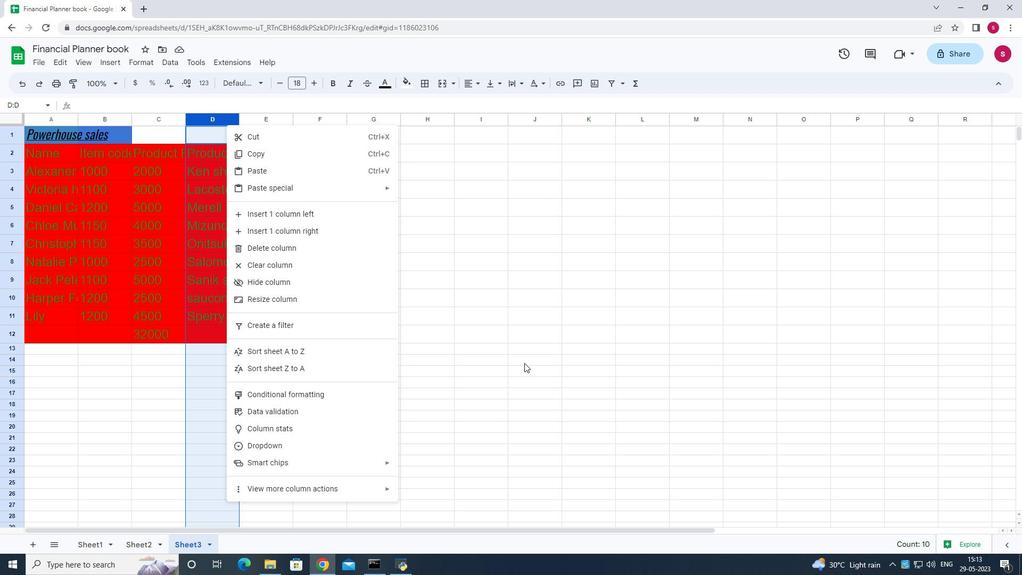 
Action: Mouse pressed left at (525, 363)
Screenshot: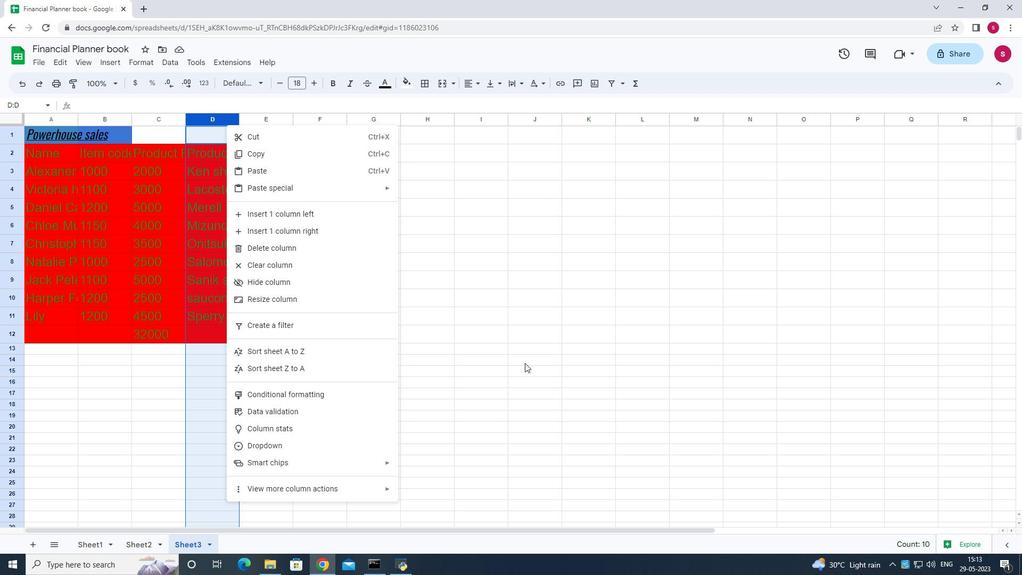 
Action: Mouse moved to (179, 55)
Screenshot: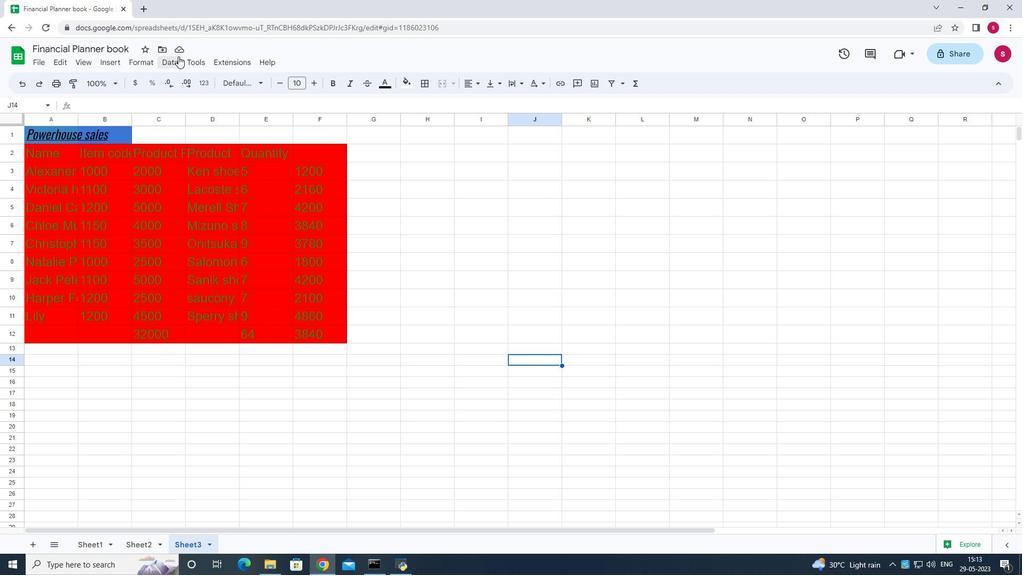 
Action: Mouse pressed left at (179, 55)
Screenshot: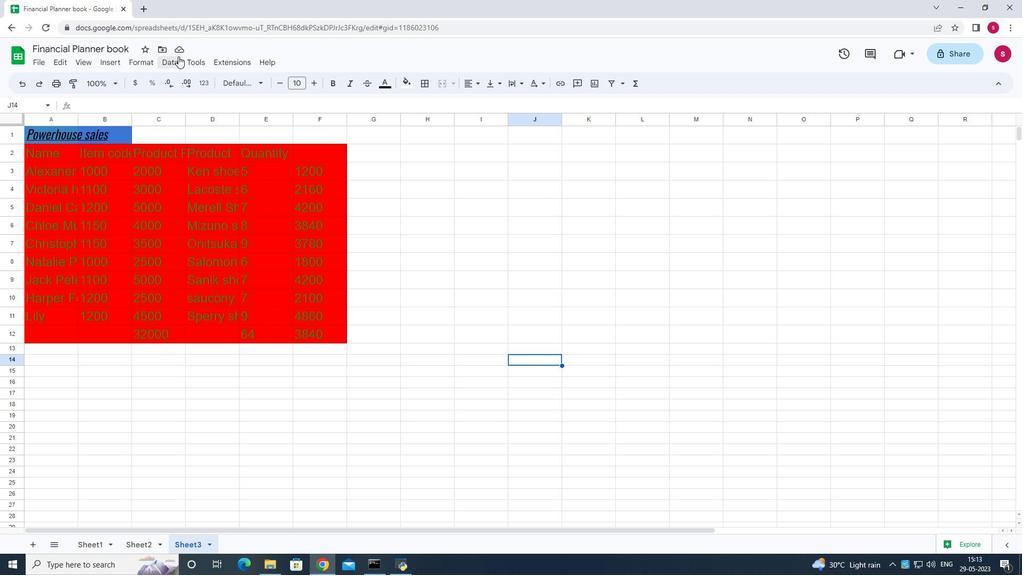 
Action: Mouse moved to (357, 46)
Screenshot: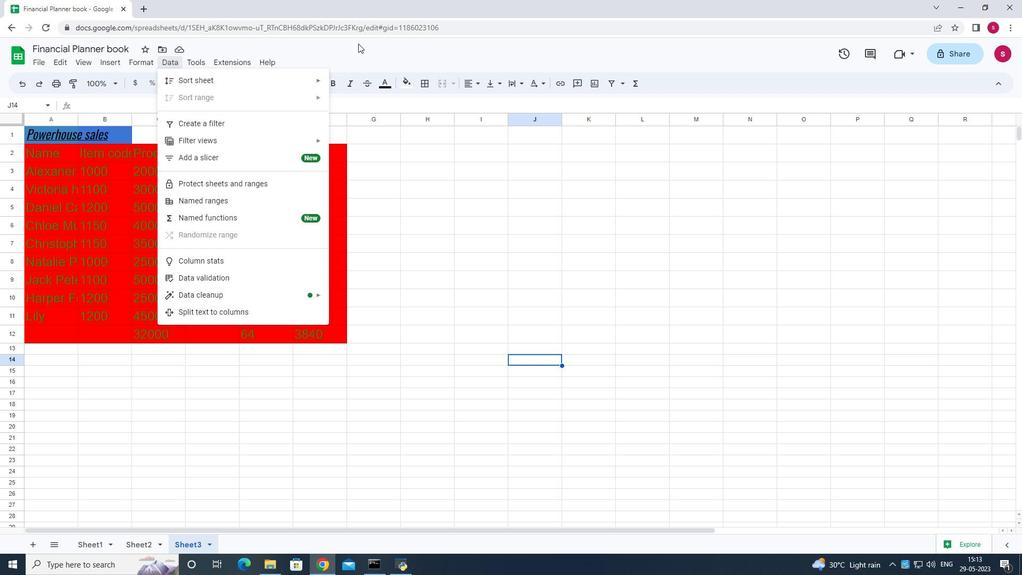 
Action: Mouse pressed left at (357, 46)
Screenshot: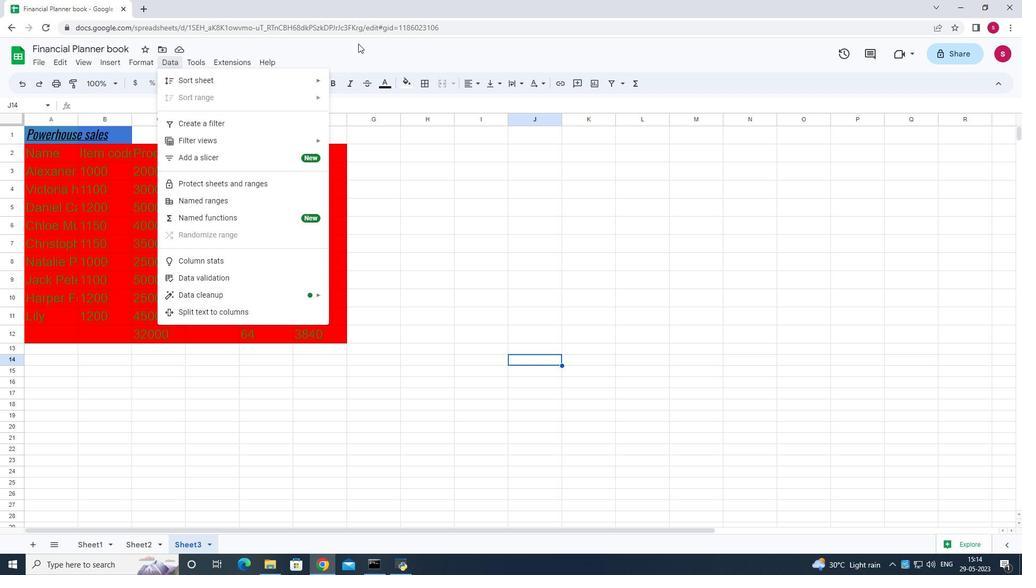 
Action: Mouse moved to (112, 61)
Screenshot: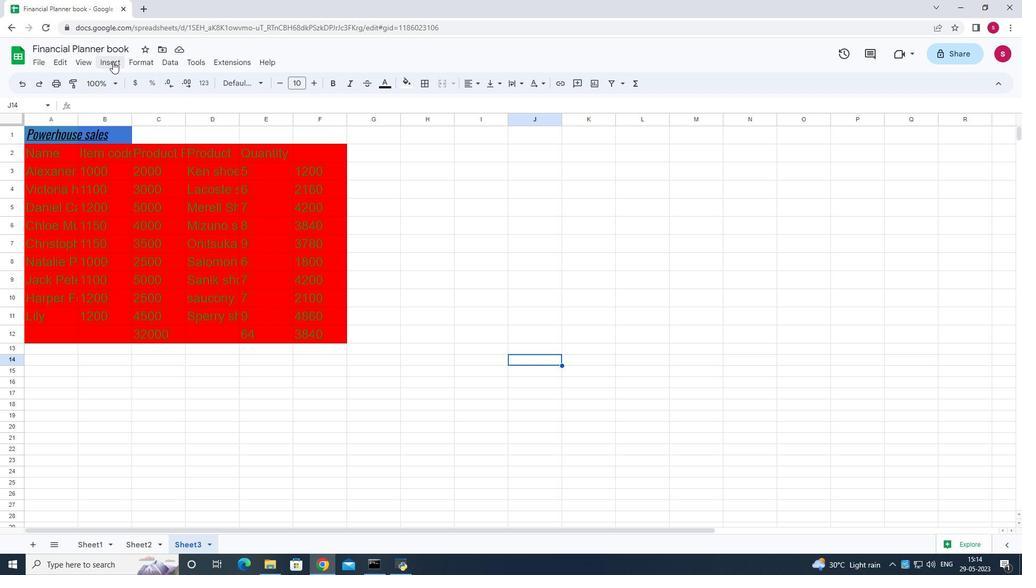 
Action: Mouse pressed left at (112, 61)
Screenshot: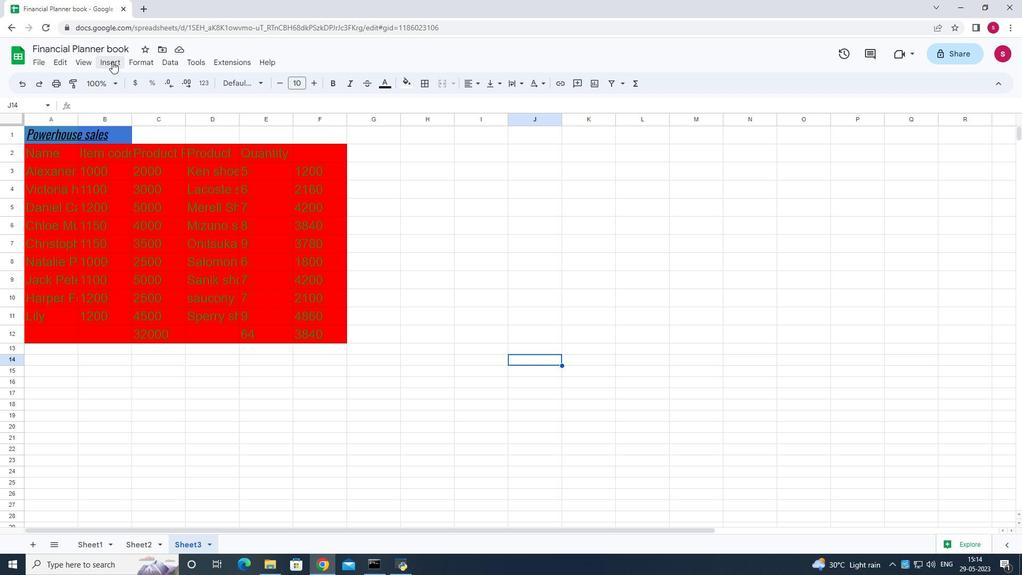 
Action: Mouse moved to (639, 56)
Screenshot: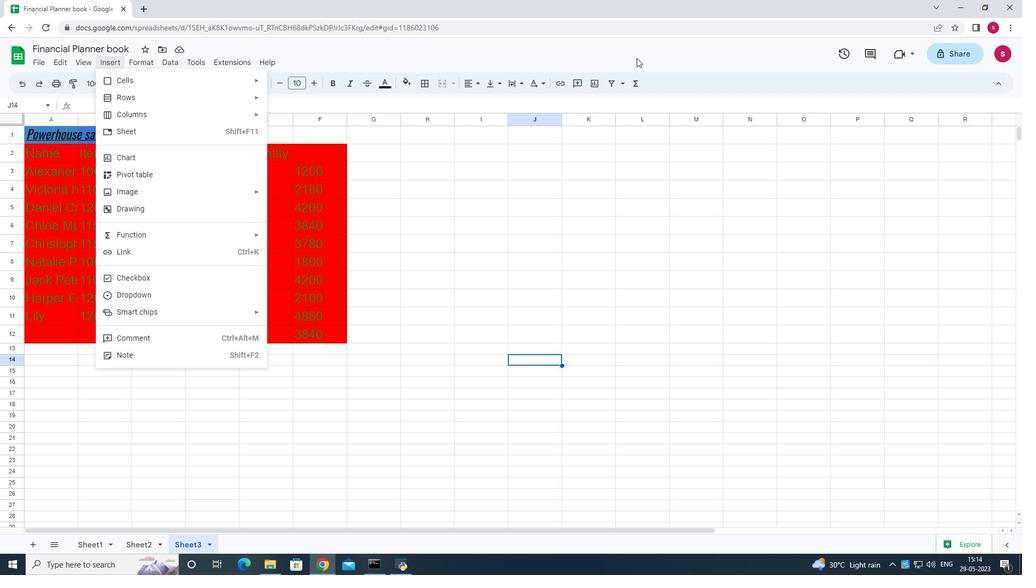 
Action: Mouse pressed left at (639, 56)
Screenshot: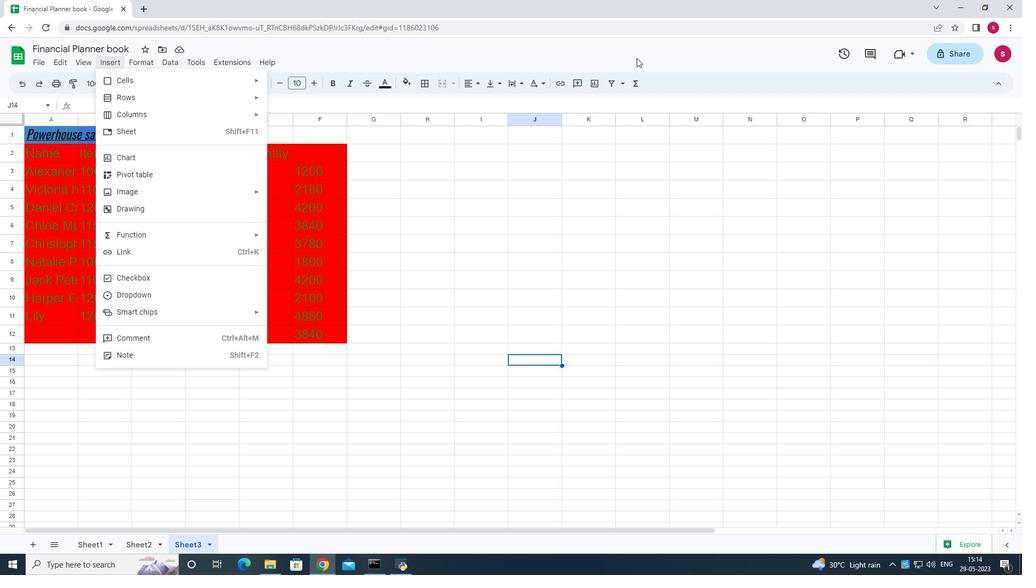 
Action: Mouse moved to (281, 85)
Screenshot: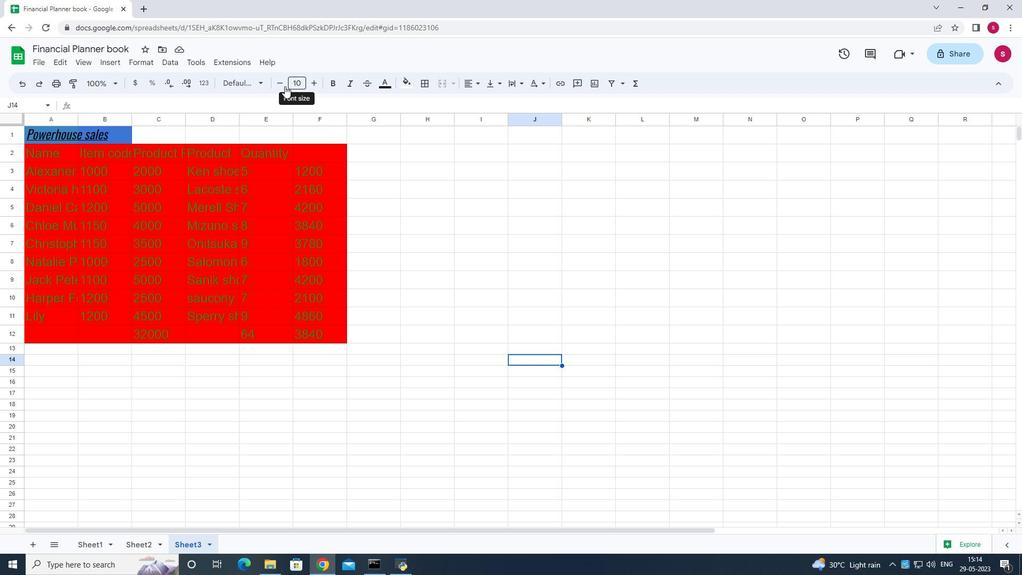 
Action: Mouse pressed left at (281, 85)
Screenshot: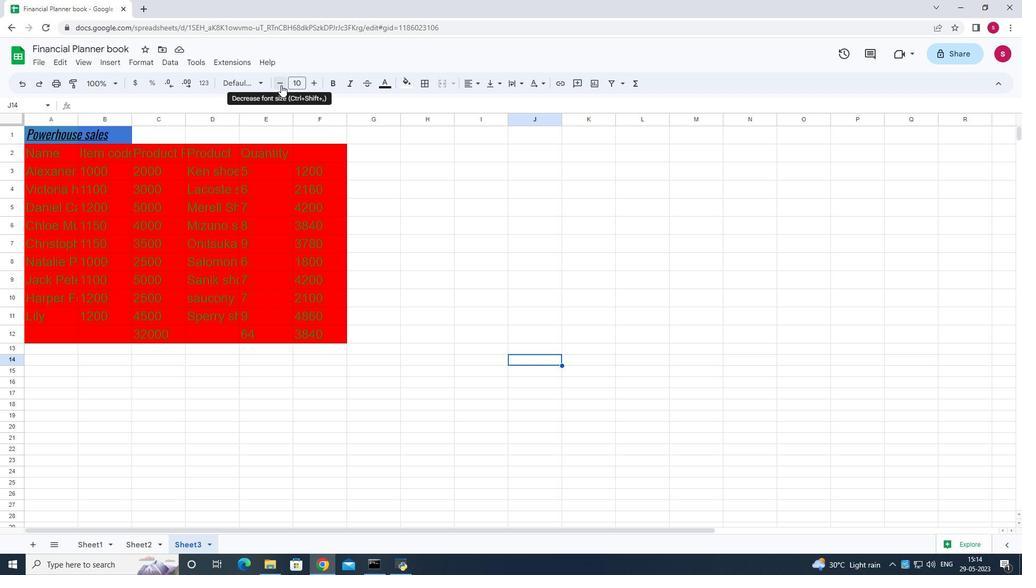 
Action: Mouse moved to (282, 83)
Screenshot: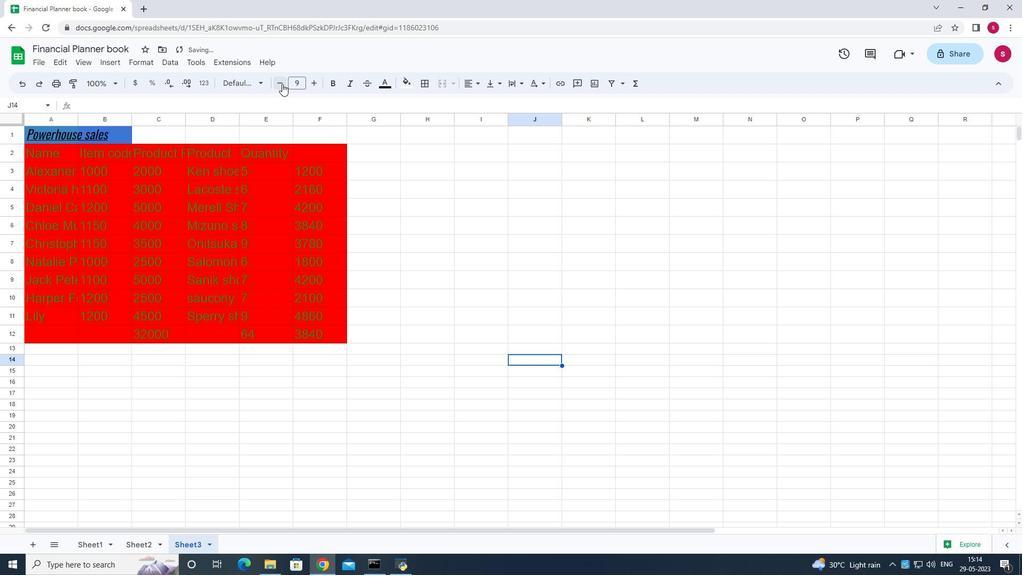
Action: Mouse pressed left at (282, 83)
Screenshot: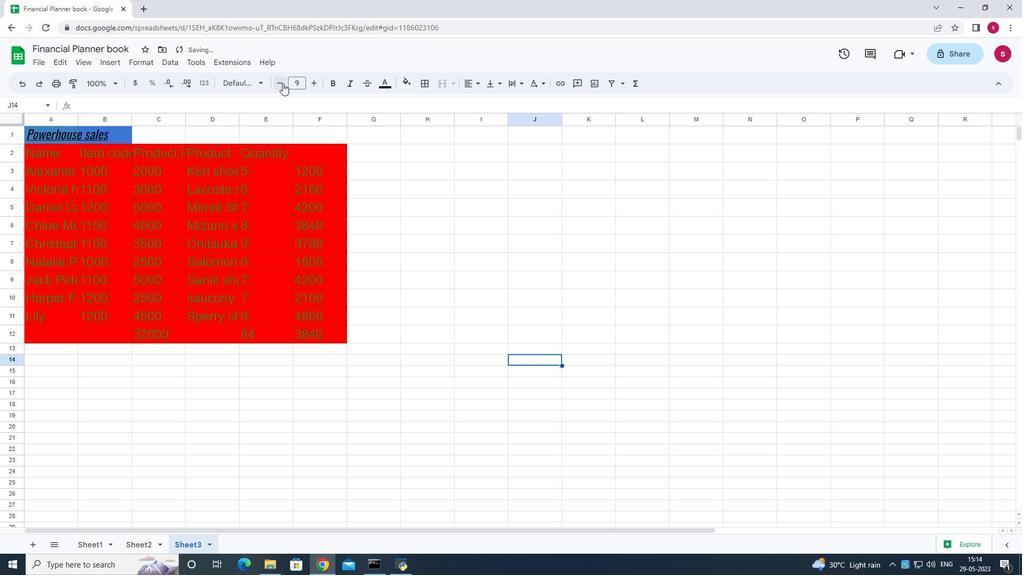 
Action: Mouse pressed left at (282, 83)
Screenshot: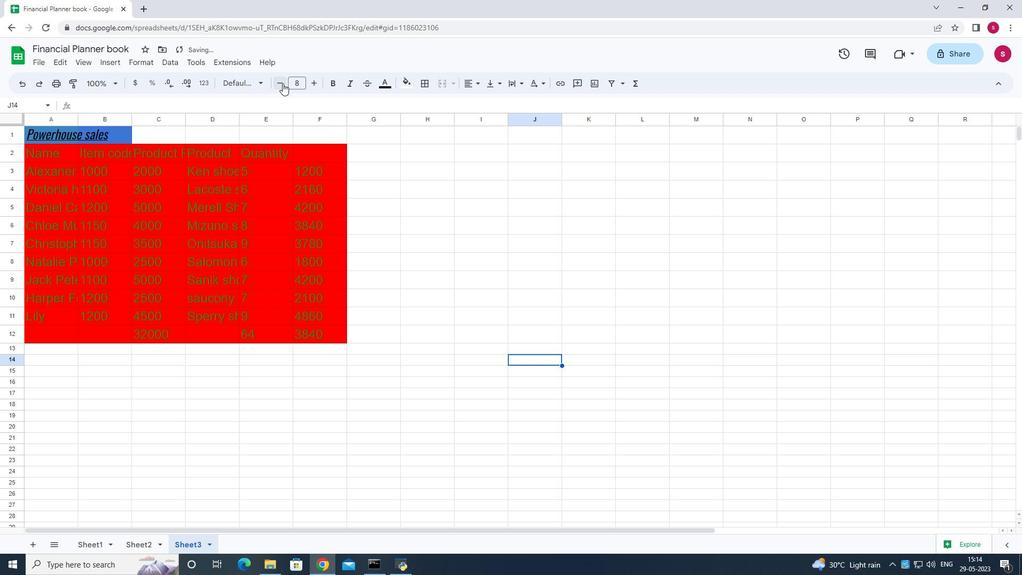 
Action: Mouse pressed left at (282, 83)
Screenshot: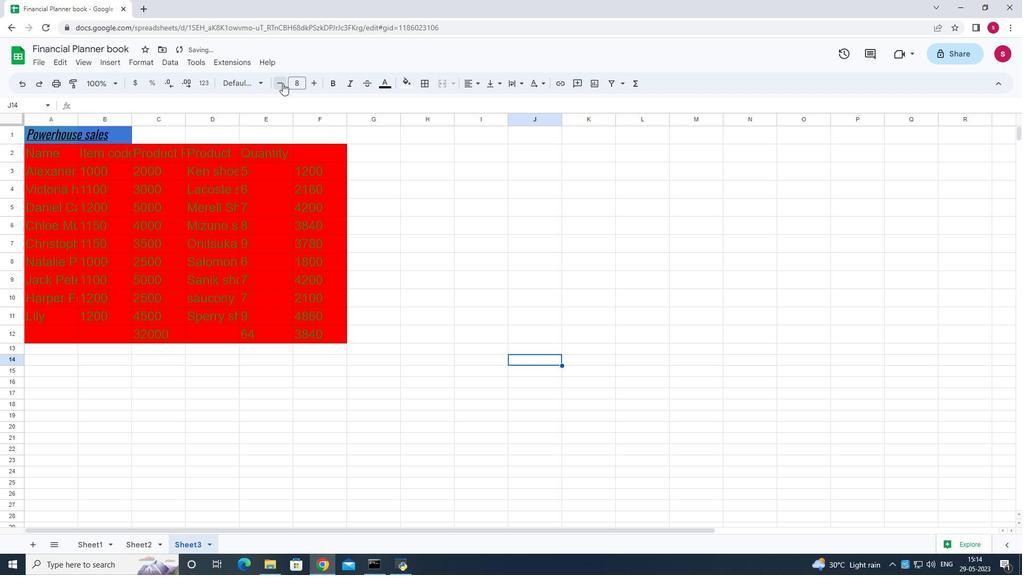 
Action: Mouse pressed left at (282, 83)
Screenshot: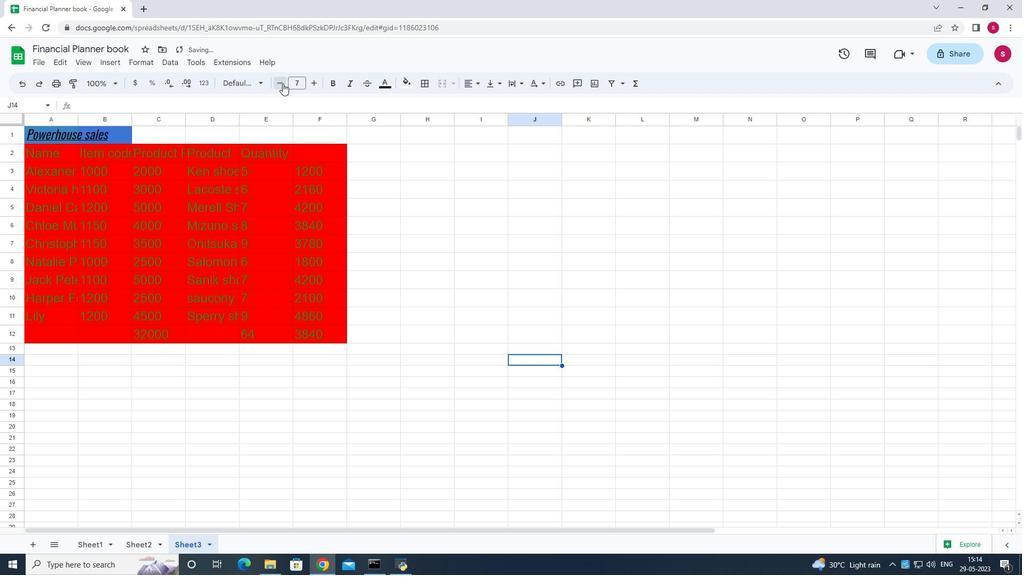 
Action: Mouse pressed left at (282, 83)
Screenshot: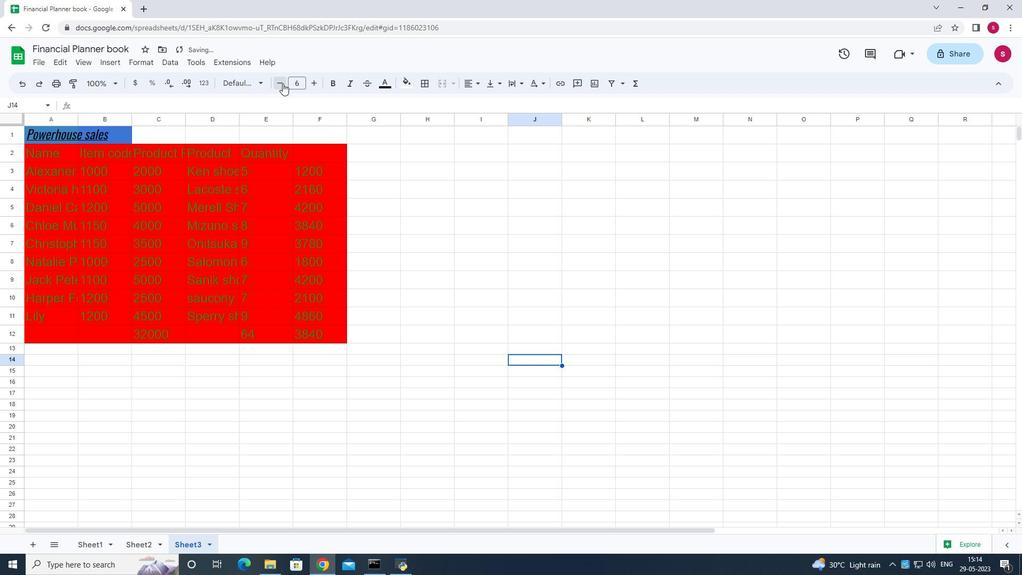
Action: Mouse moved to (682, 174)
Screenshot: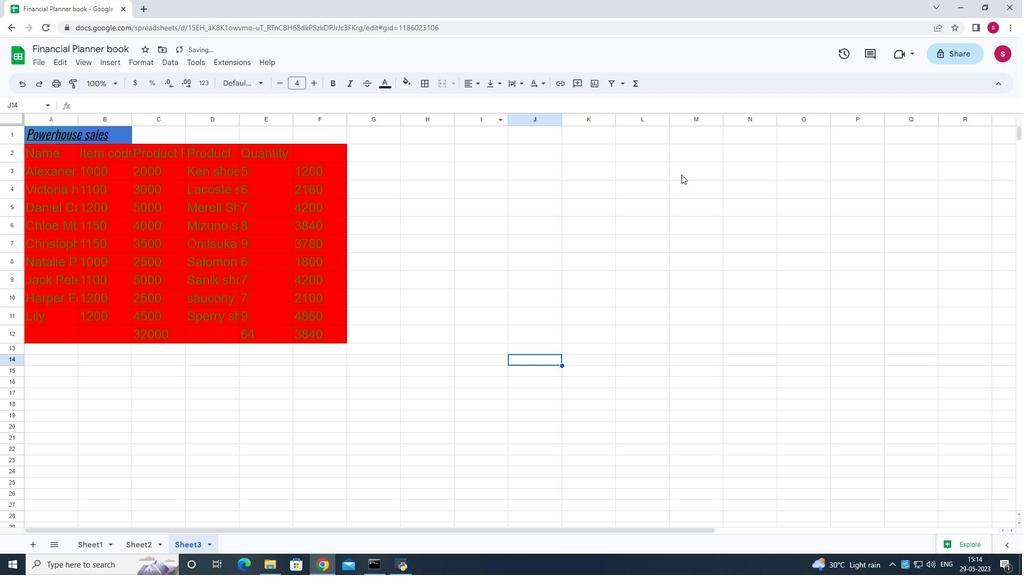 
